 Task: Research Airbnb properties in Itaituba, Brazil from 12th  December, 2023 to 15th December, 2023 for 3 adults. Place can be entire room with 2 bedrooms having 3 beds and 1 bathroom. Property type can be flat.
Action: Mouse moved to (443, 88)
Screenshot: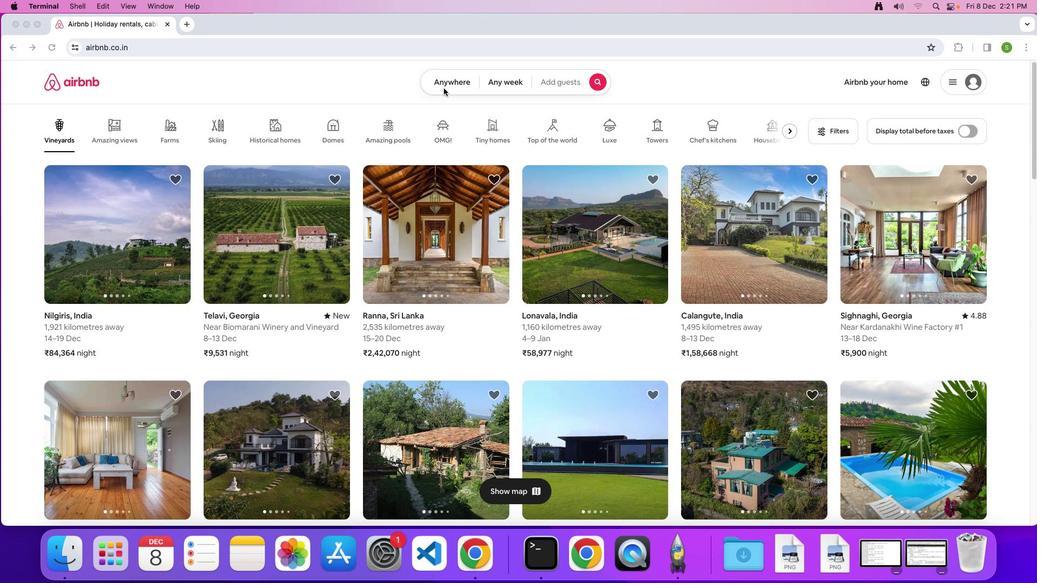 
Action: Mouse pressed left at (443, 88)
Screenshot: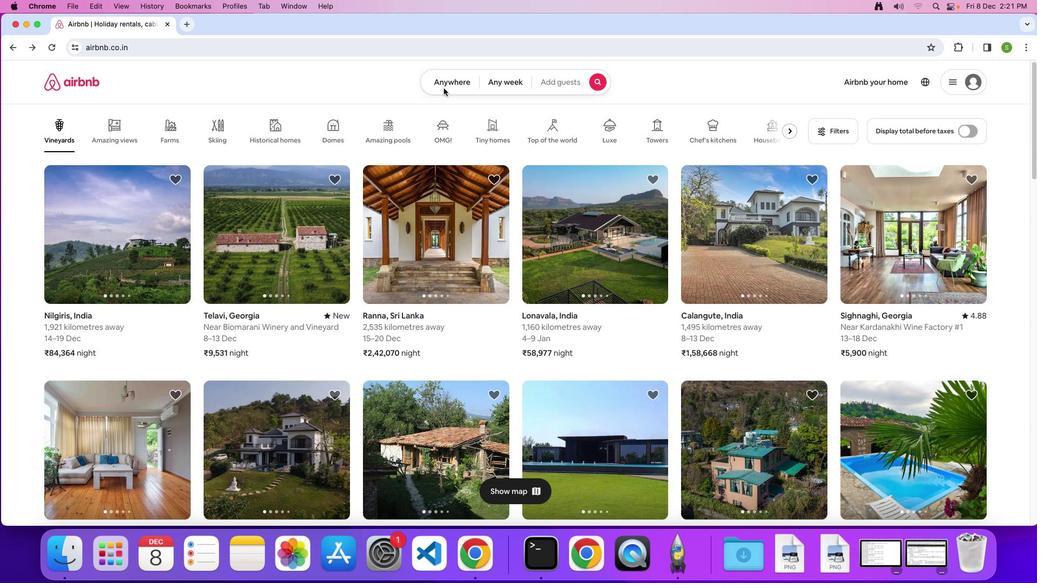 
Action: Mouse moved to (445, 84)
Screenshot: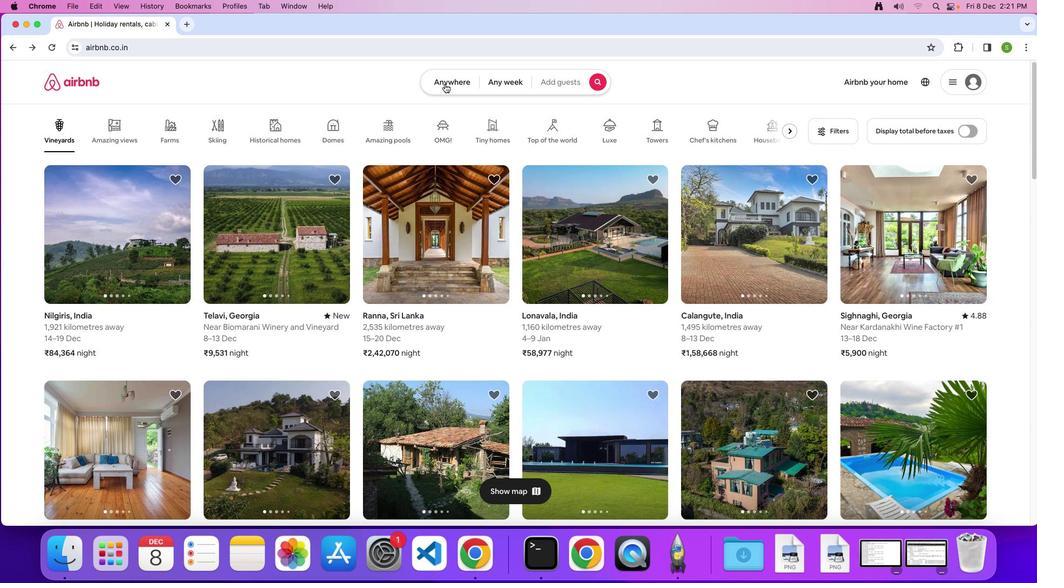 
Action: Mouse pressed left at (445, 84)
Screenshot: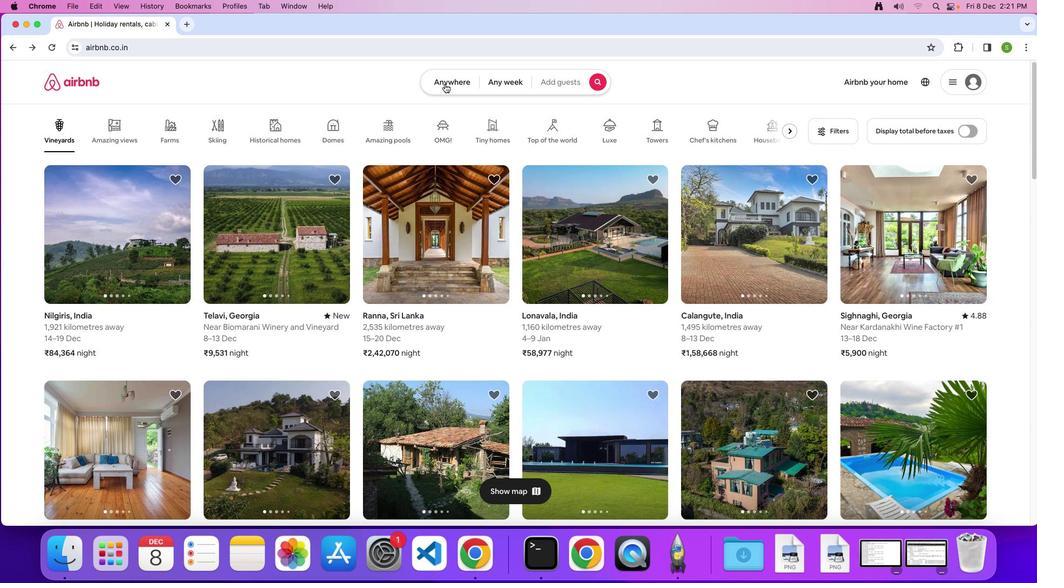 
Action: Mouse moved to (402, 122)
Screenshot: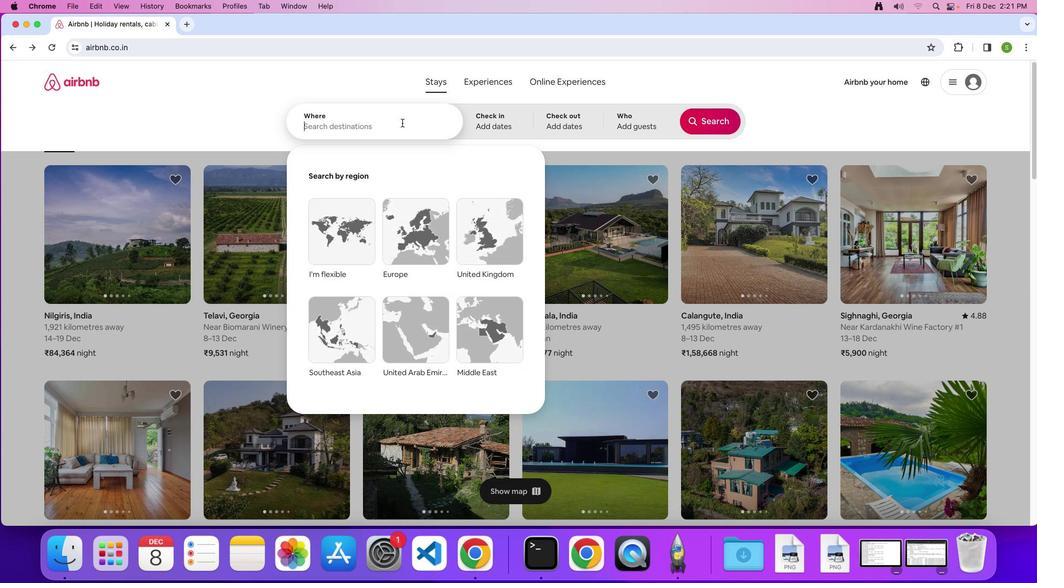 
Action: Mouse pressed left at (402, 122)
Screenshot: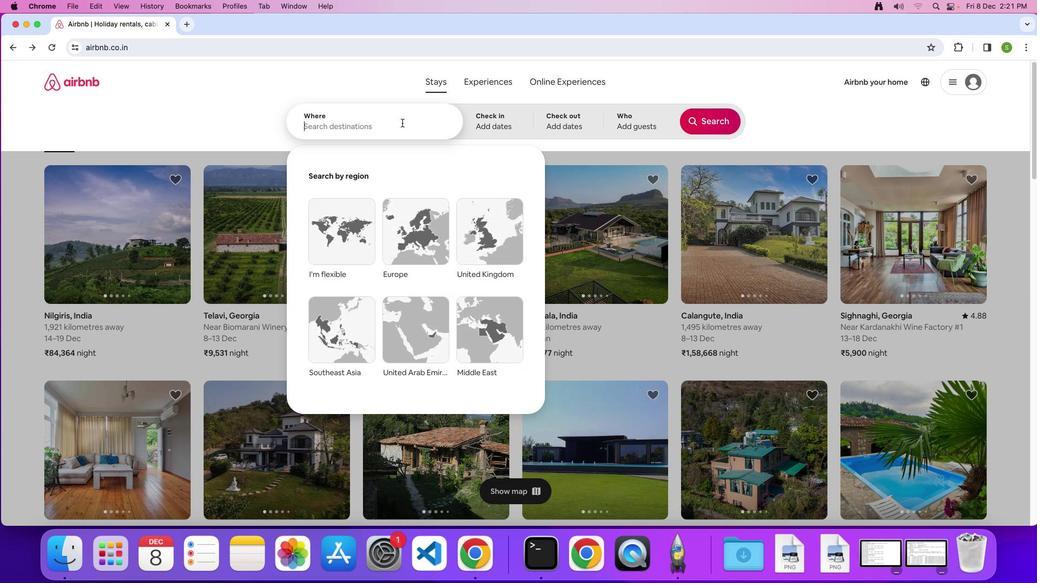 
Action: Key pressed 'I'Key.caps_lock't''a''i''t''u''b''a'','Key.spaceKey.shift'B''r''a''z''i''l'Key.enter
Screenshot: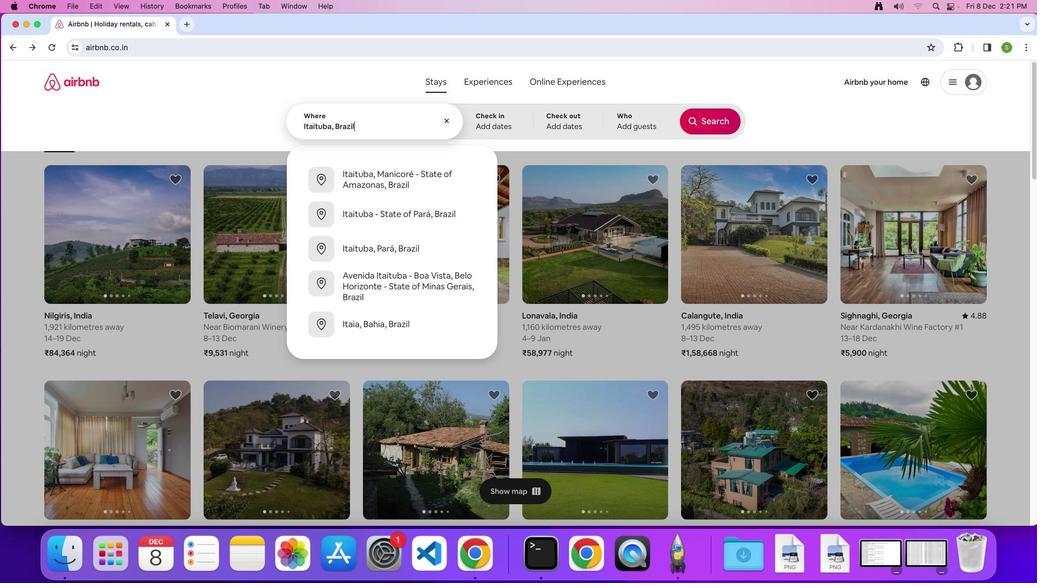 
Action: Mouse moved to (386, 304)
Screenshot: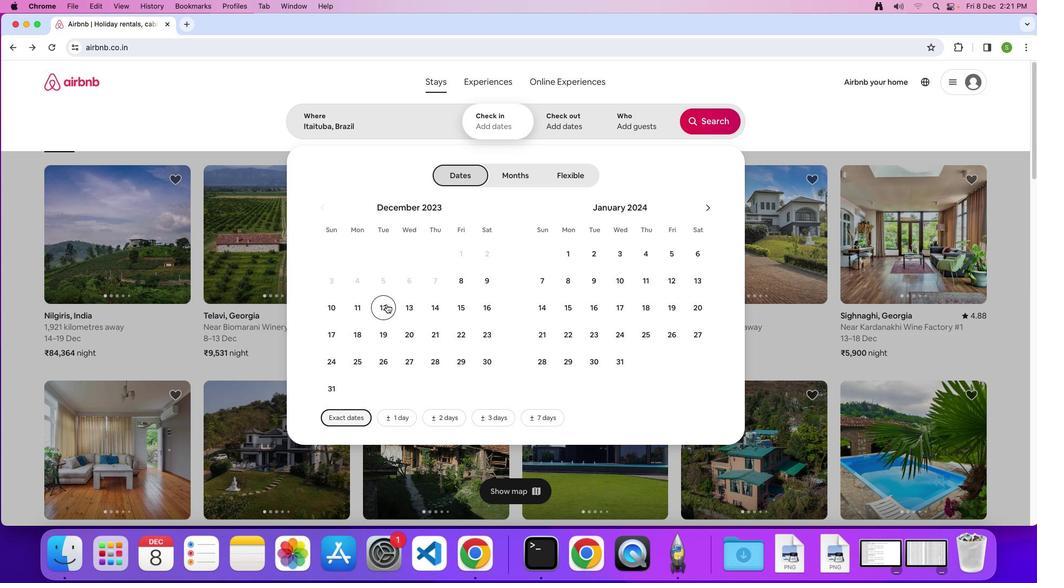 
Action: Mouse pressed left at (386, 304)
Screenshot: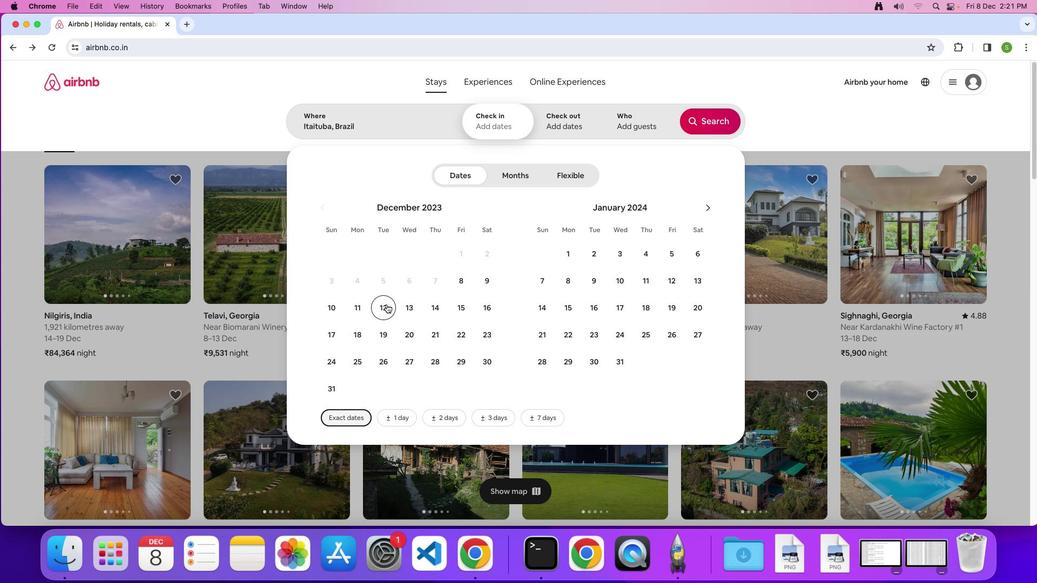 
Action: Mouse moved to (458, 307)
Screenshot: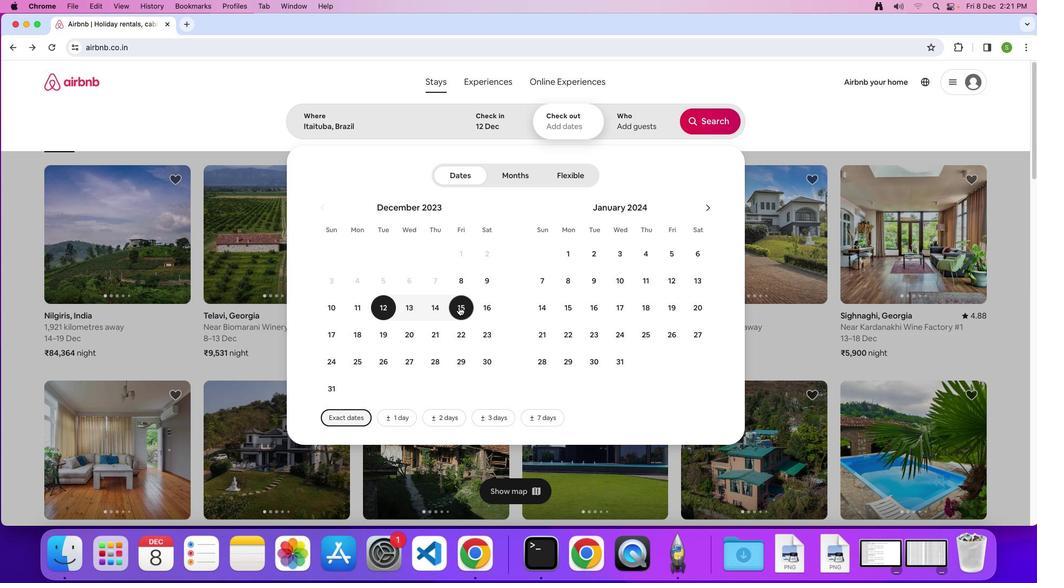 
Action: Mouse pressed left at (458, 307)
Screenshot: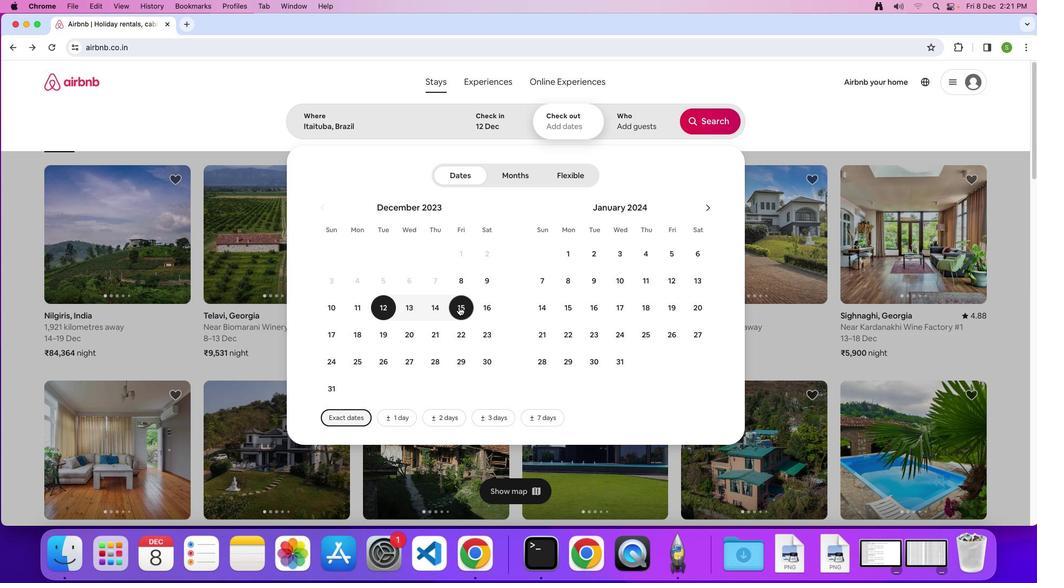 
Action: Mouse moved to (640, 132)
Screenshot: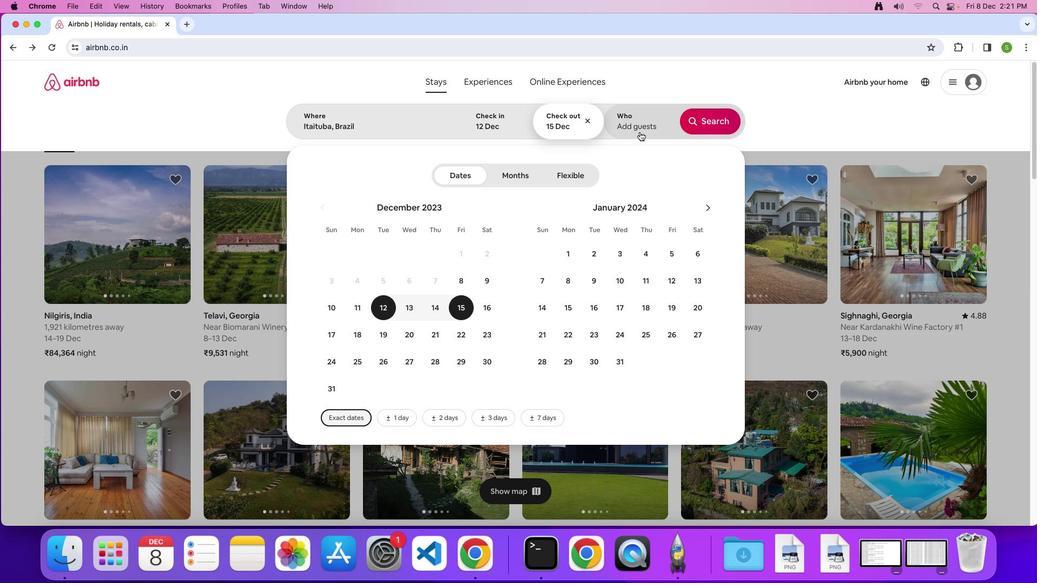 
Action: Mouse pressed left at (640, 132)
Screenshot: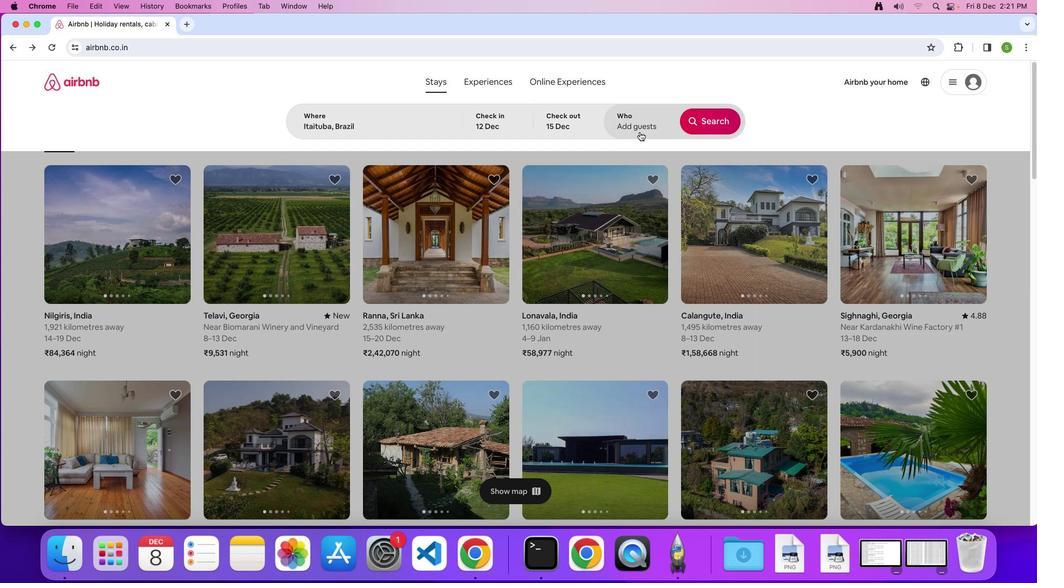 
Action: Mouse moved to (710, 180)
Screenshot: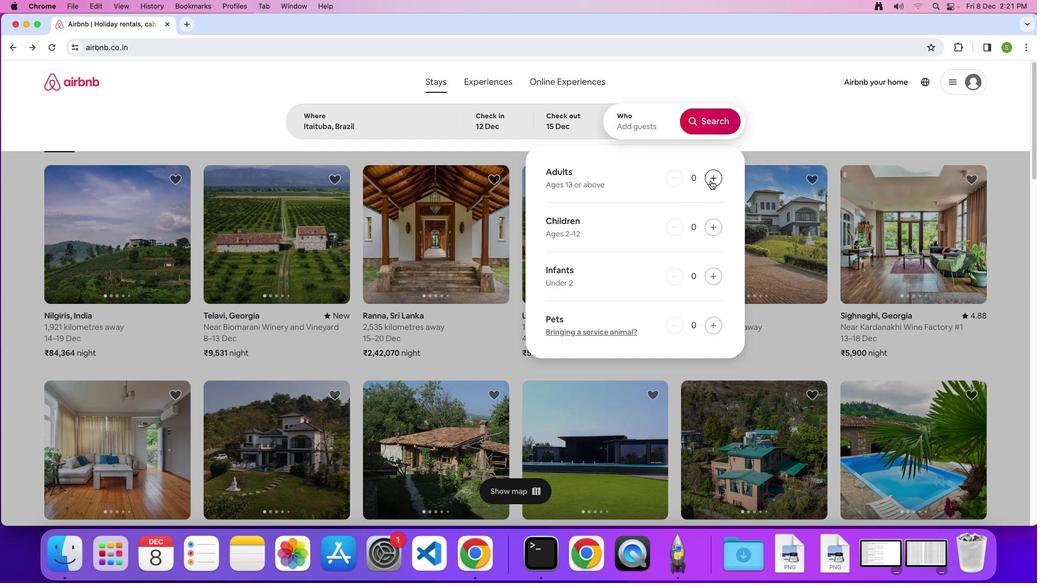 
Action: Mouse pressed left at (710, 180)
Screenshot: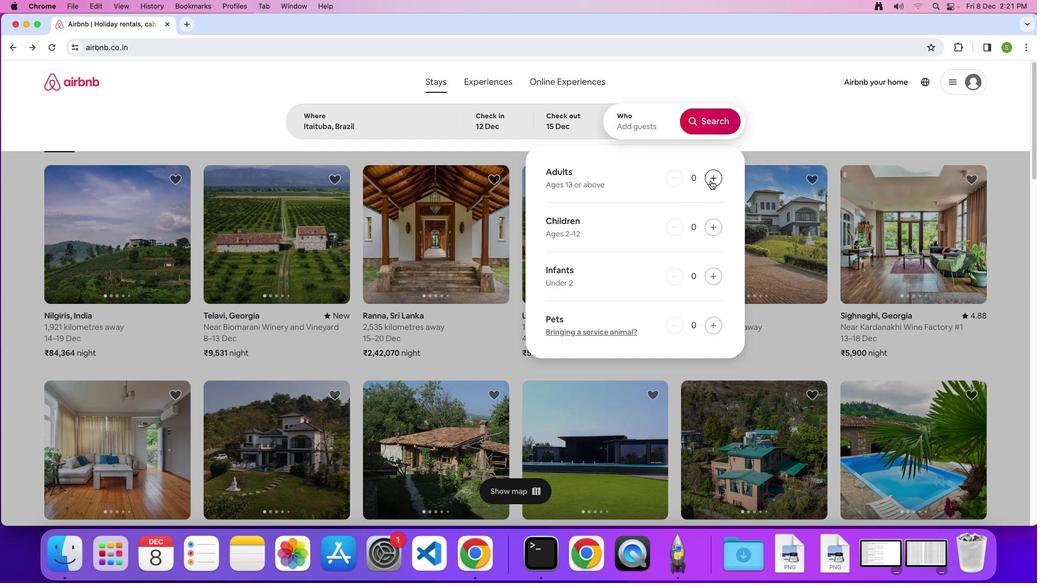 
Action: Mouse pressed left at (710, 180)
Screenshot: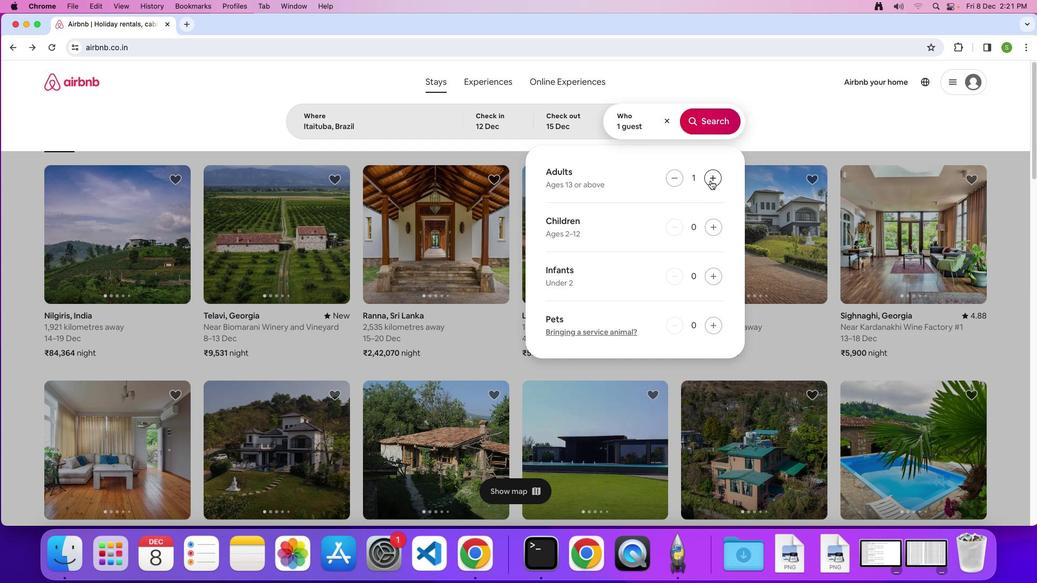
Action: Mouse pressed left at (710, 180)
Screenshot: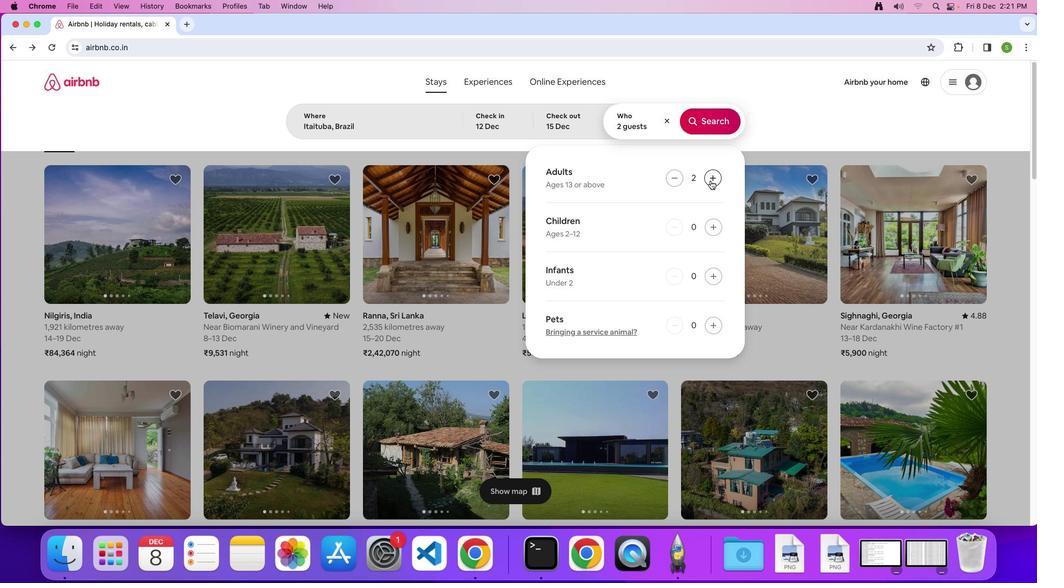 
Action: Mouse moved to (716, 122)
Screenshot: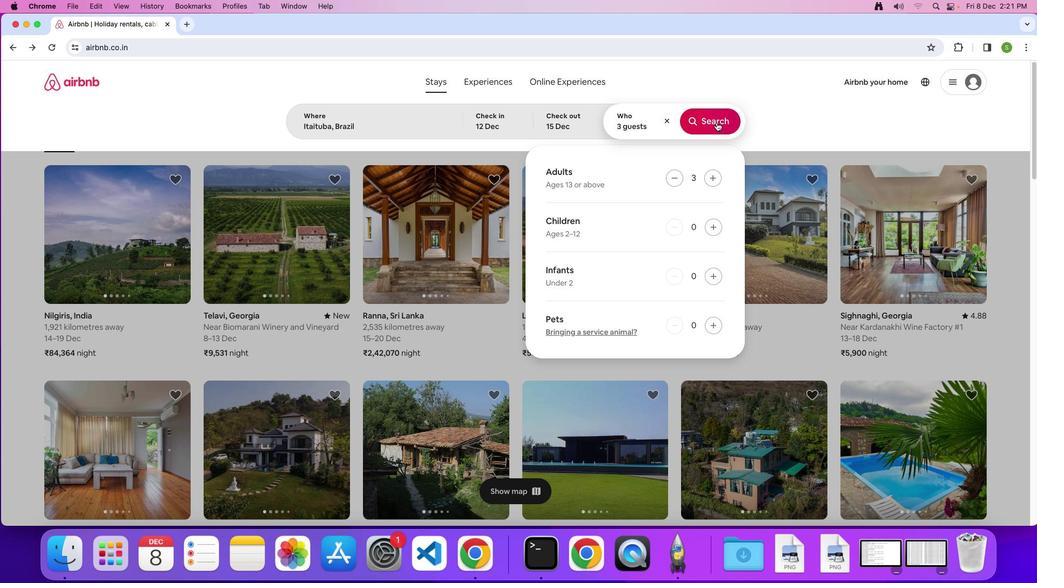 
Action: Mouse pressed left at (716, 122)
Screenshot: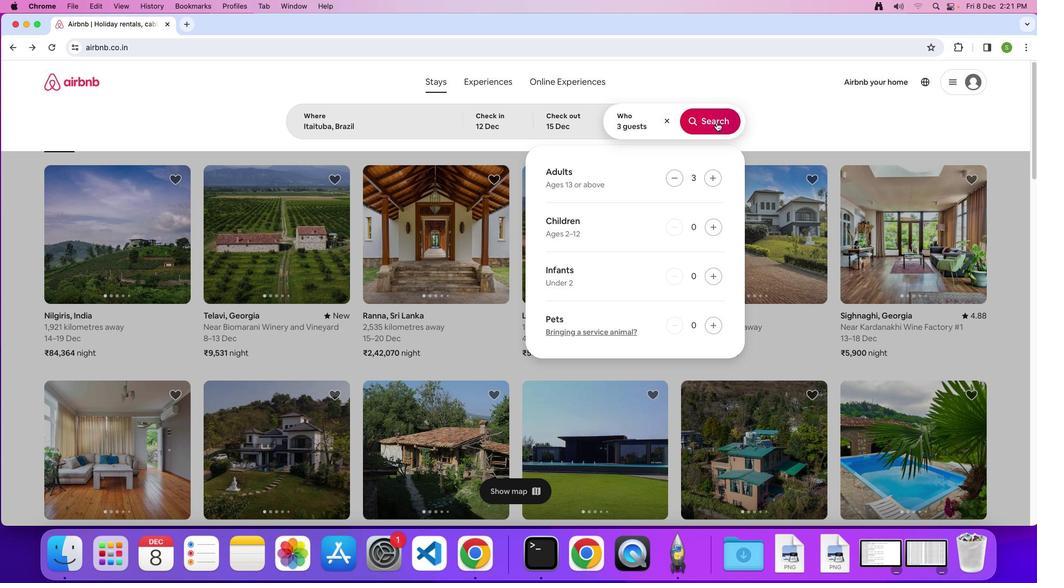 
Action: Mouse moved to (859, 124)
Screenshot: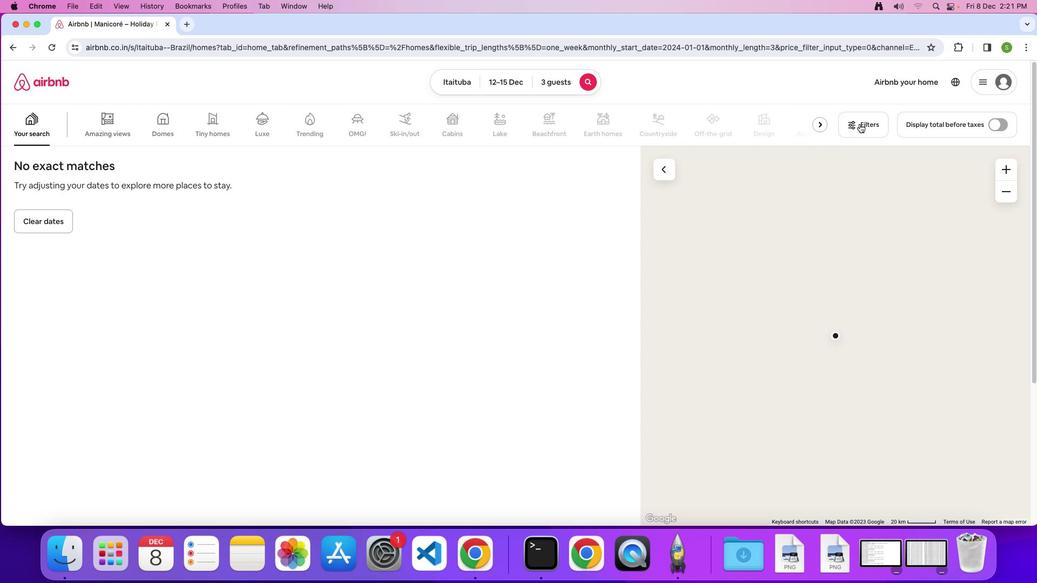 
Action: Mouse pressed left at (859, 124)
Screenshot: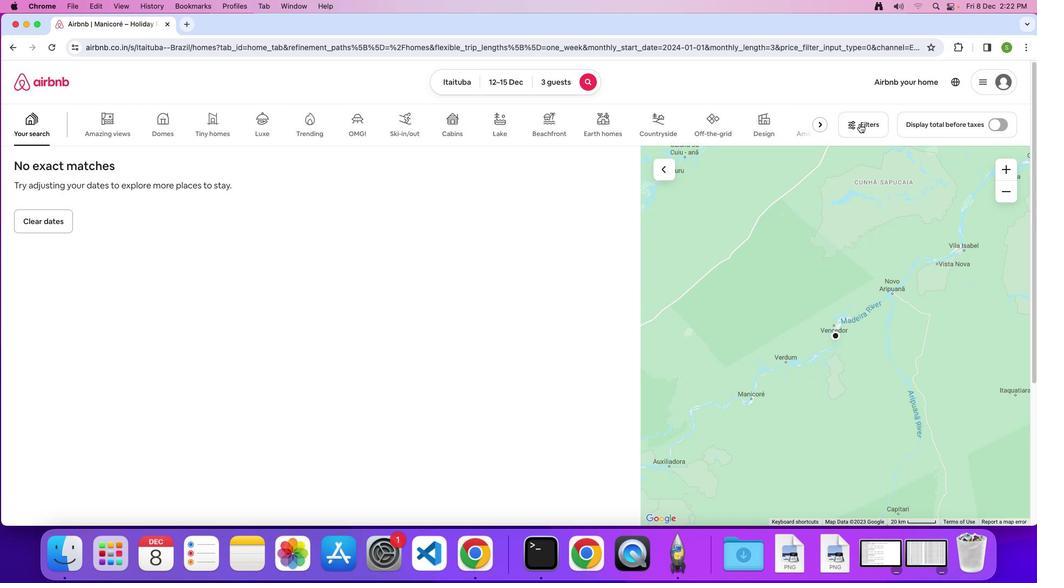 
Action: Mouse moved to (485, 359)
Screenshot: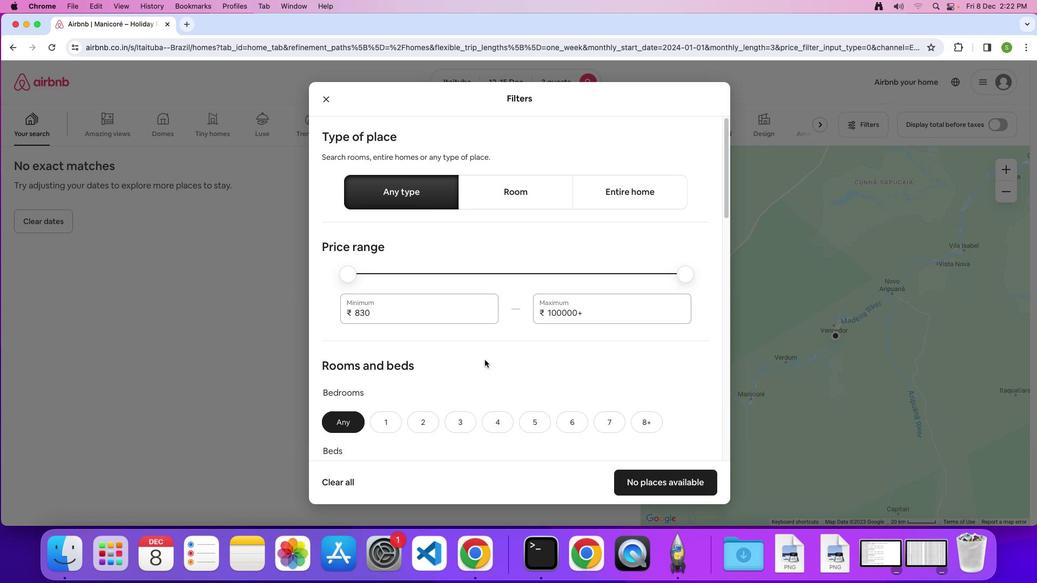 
Action: Mouse scrolled (485, 359) with delta (0, 0)
Screenshot: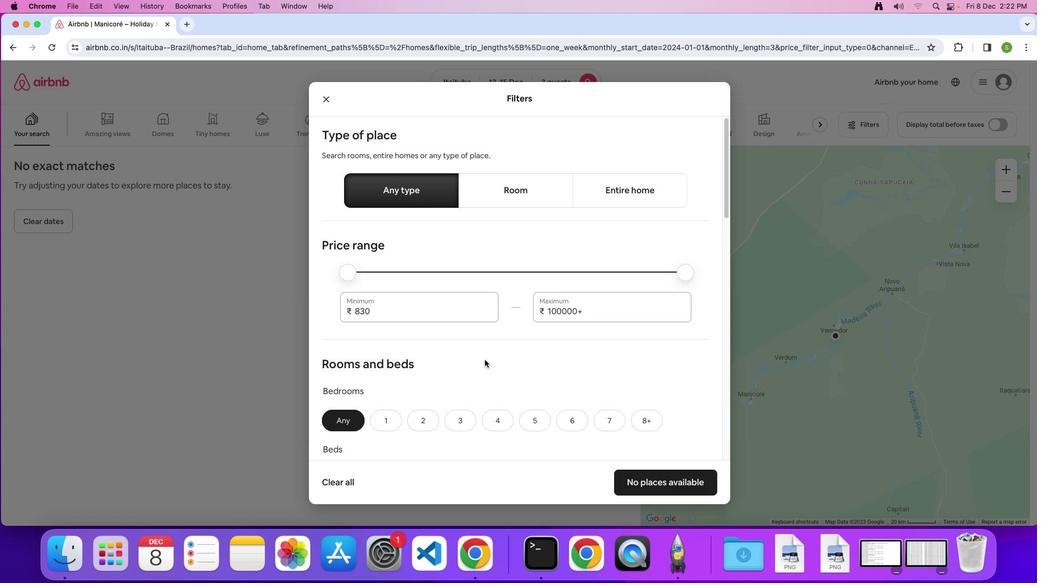 
Action: Mouse scrolled (485, 359) with delta (0, 0)
Screenshot: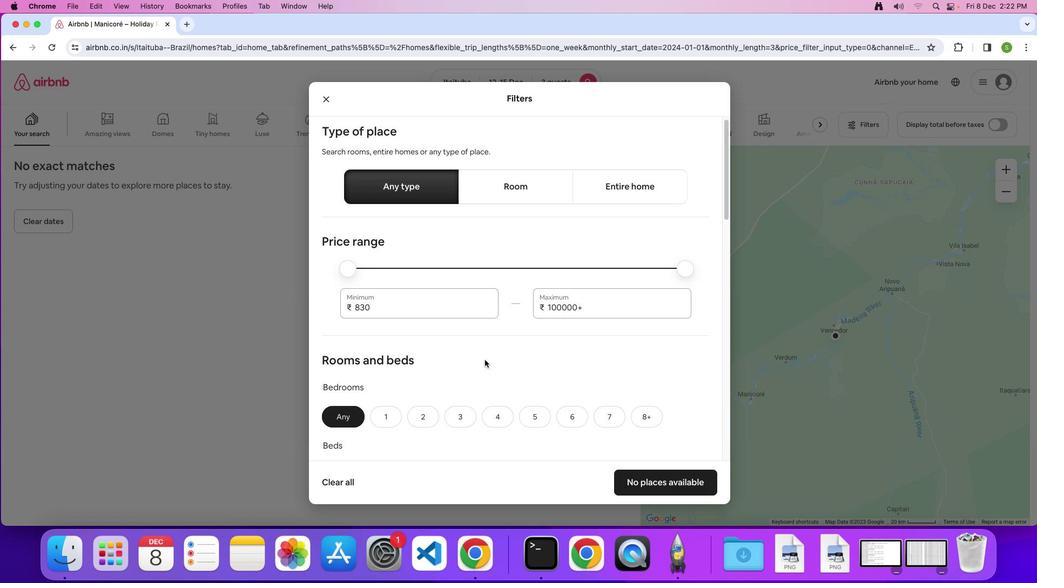 
Action: Mouse scrolled (485, 359) with delta (0, 0)
Screenshot: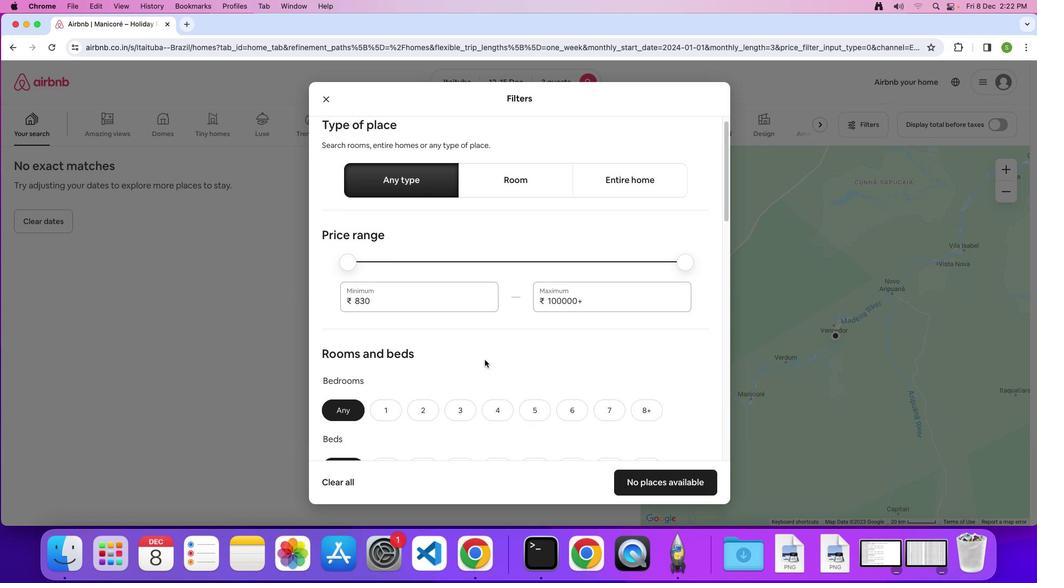 
Action: Mouse scrolled (485, 359) with delta (0, 0)
Screenshot: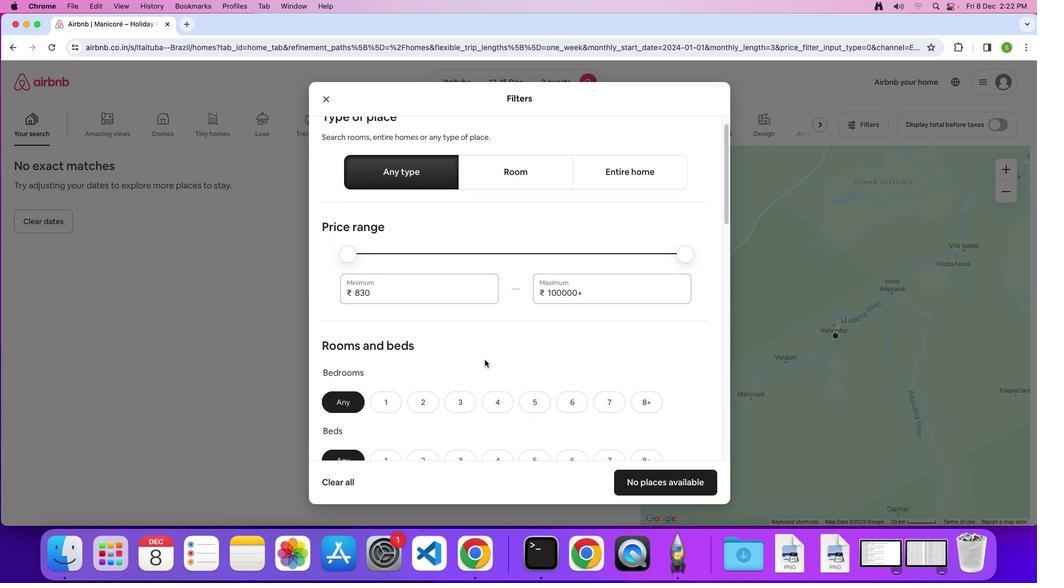 
Action: Mouse scrolled (485, 359) with delta (0, 0)
Screenshot: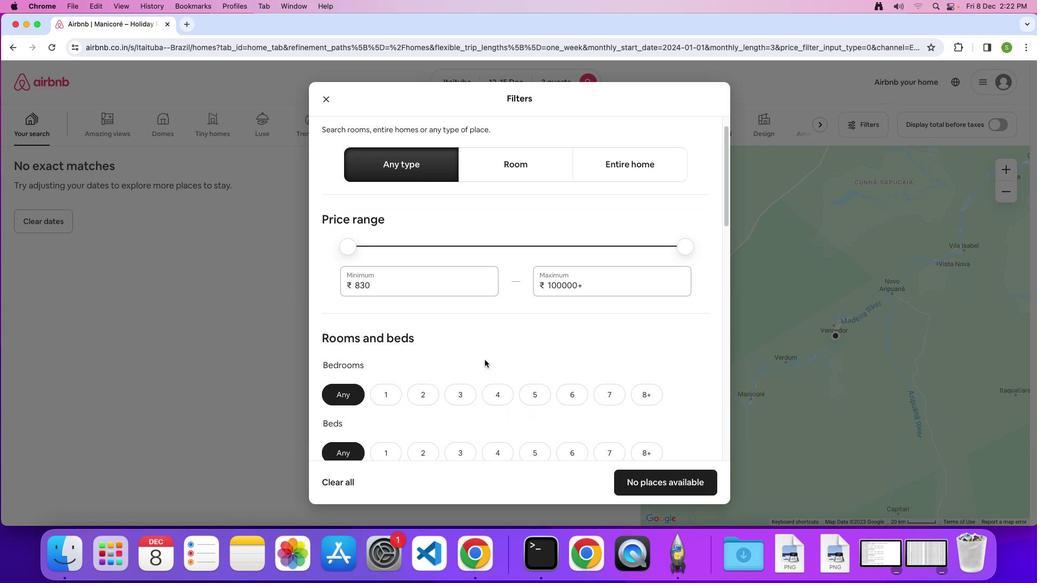 
Action: Mouse scrolled (485, 359) with delta (0, 0)
Screenshot: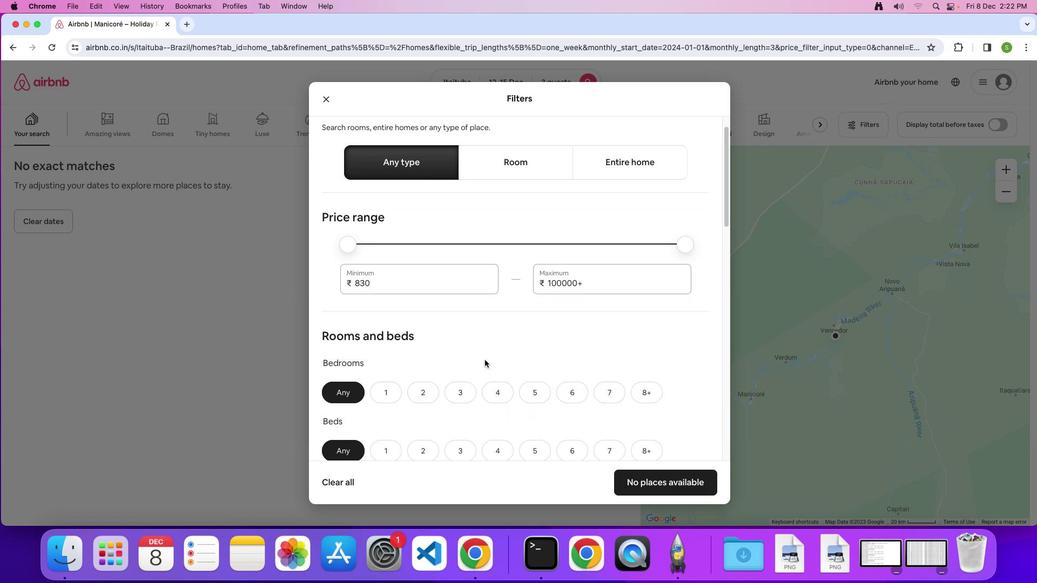 
Action: Mouse scrolled (485, 359) with delta (0, 0)
Screenshot: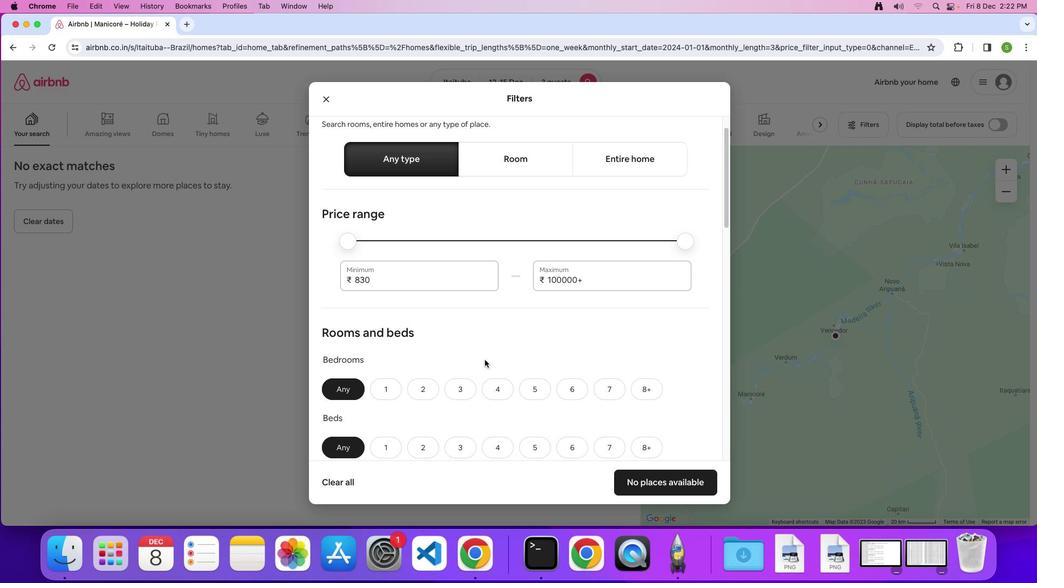 
Action: Mouse scrolled (485, 359) with delta (0, 0)
Screenshot: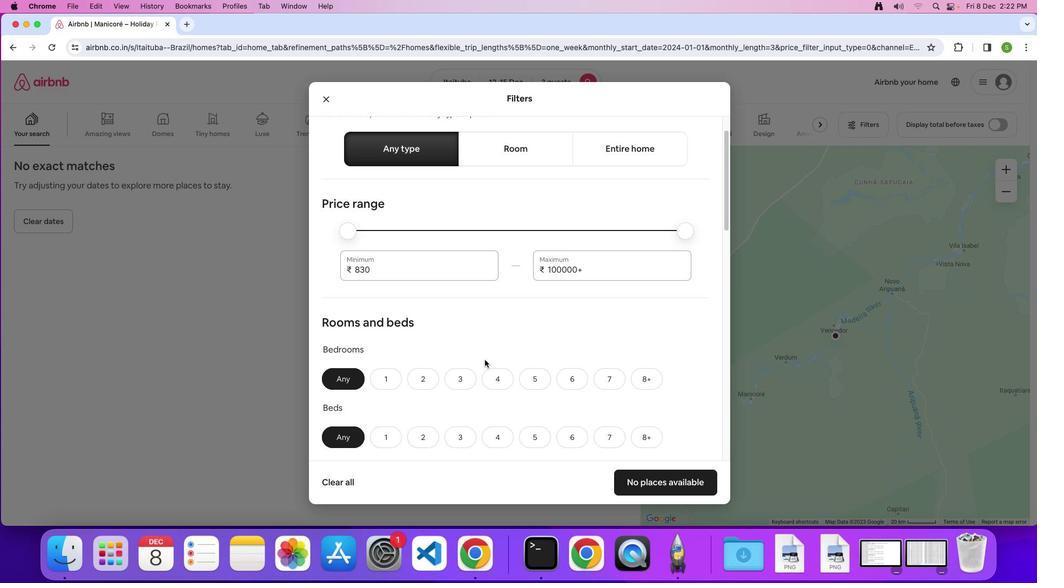 
Action: Mouse scrolled (485, 359) with delta (0, -1)
Screenshot: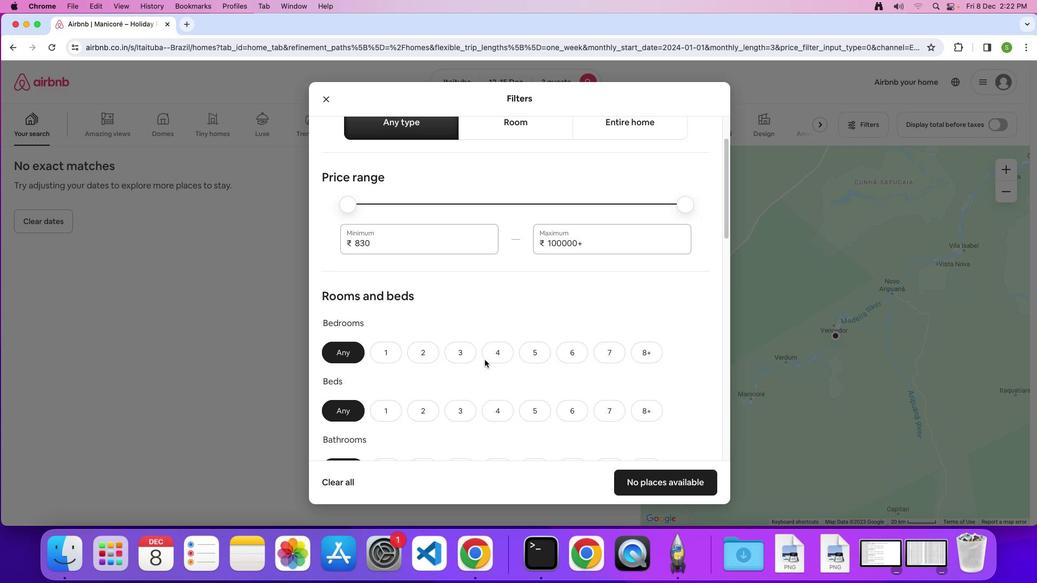 
Action: Mouse scrolled (485, 359) with delta (0, 0)
Screenshot: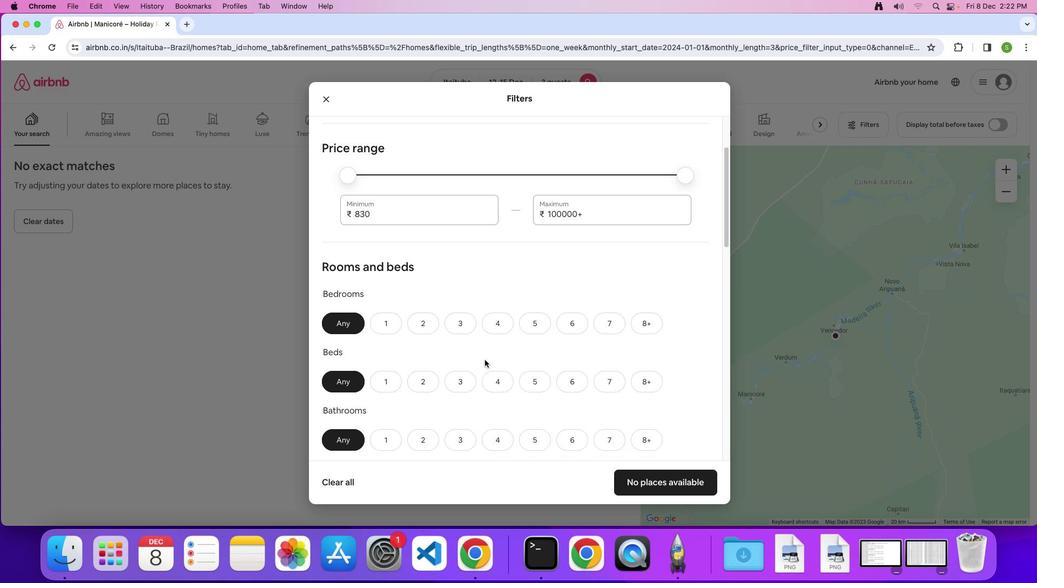 
Action: Mouse scrolled (485, 359) with delta (0, 0)
Screenshot: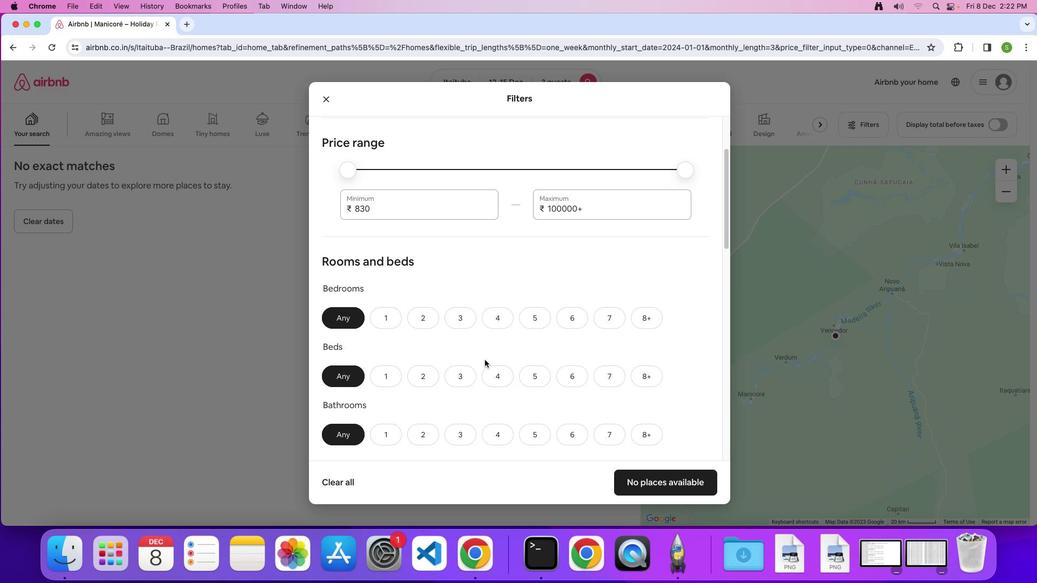 
Action: Mouse scrolled (485, 359) with delta (0, 0)
Screenshot: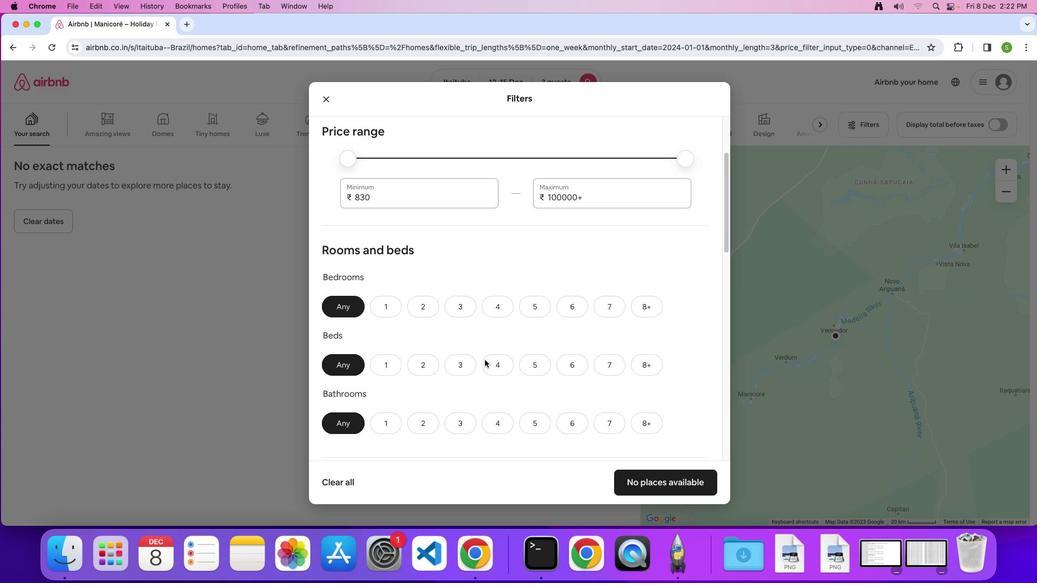 
Action: Mouse scrolled (485, 359) with delta (0, 0)
Screenshot: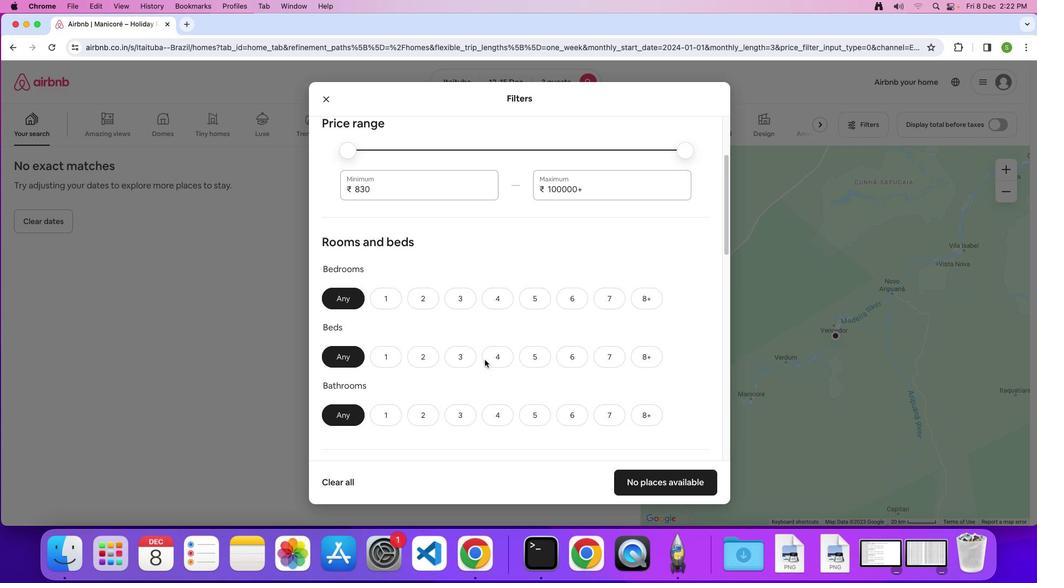 
Action: Mouse moved to (434, 294)
Screenshot: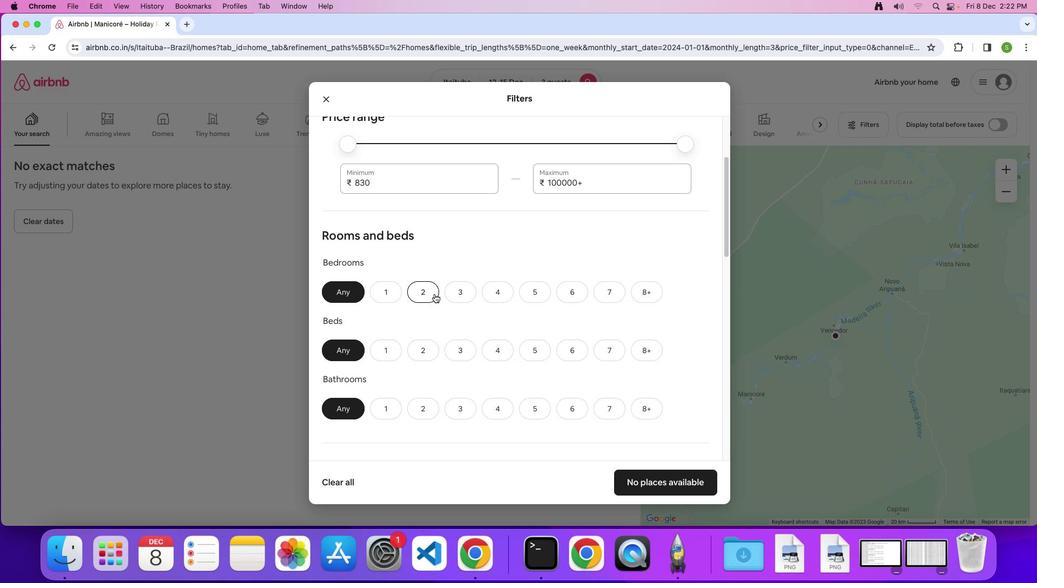 
Action: Mouse pressed left at (434, 294)
Screenshot: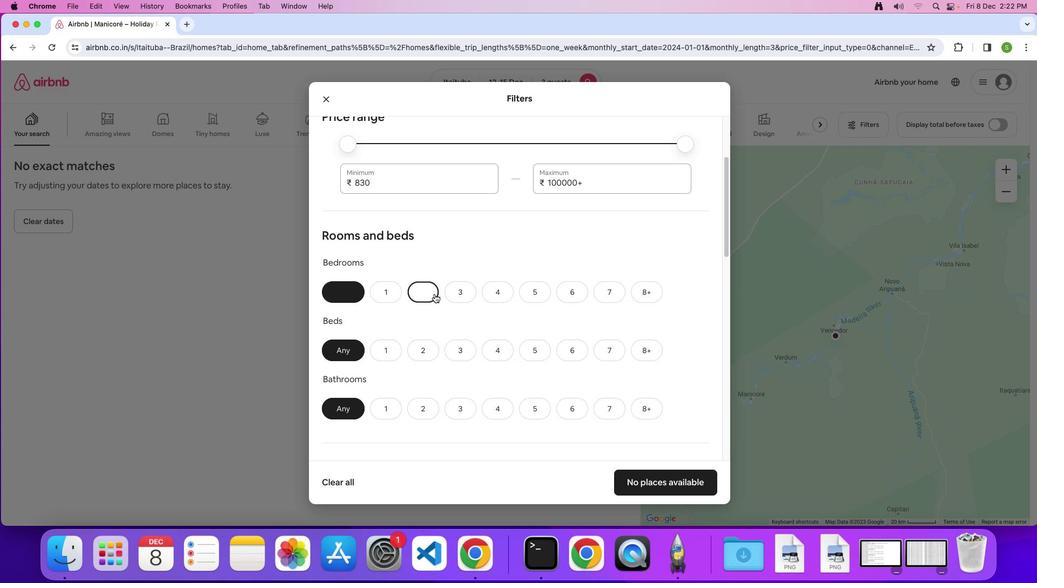 
Action: Mouse moved to (460, 359)
Screenshot: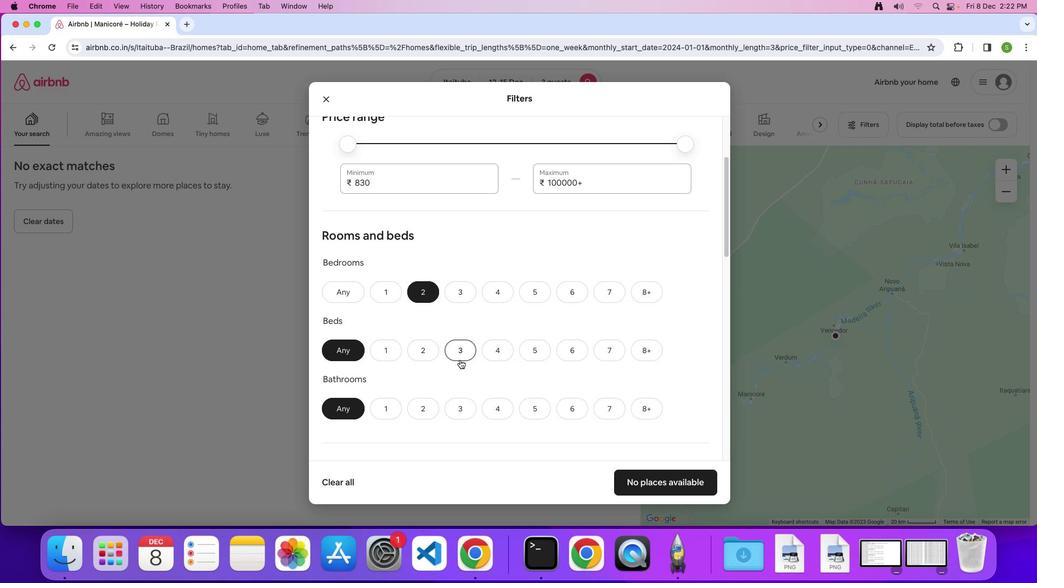 
Action: Mouse pressed left at (460, 359)
Screenshot: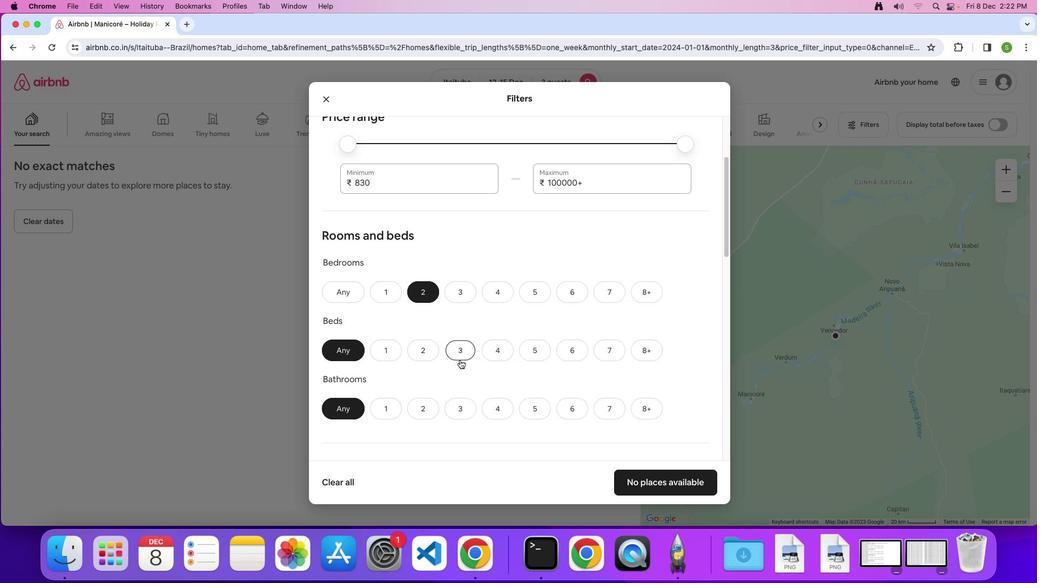 
Action: Mouse moved to (464, 357)
Screenshot: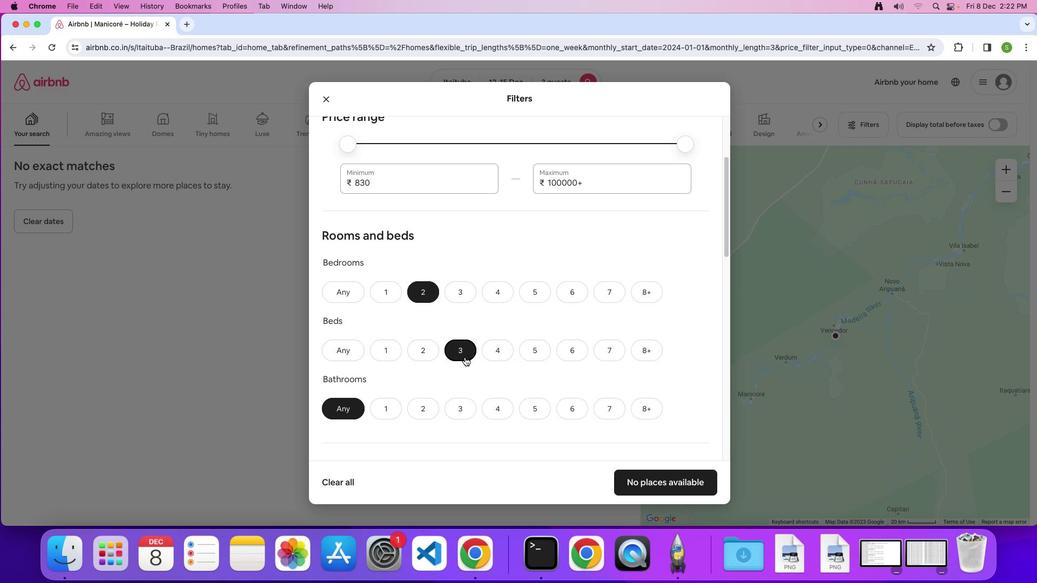 
Action: Mouse scrolled (464, 357) with delta (0, 0)
Screenshot: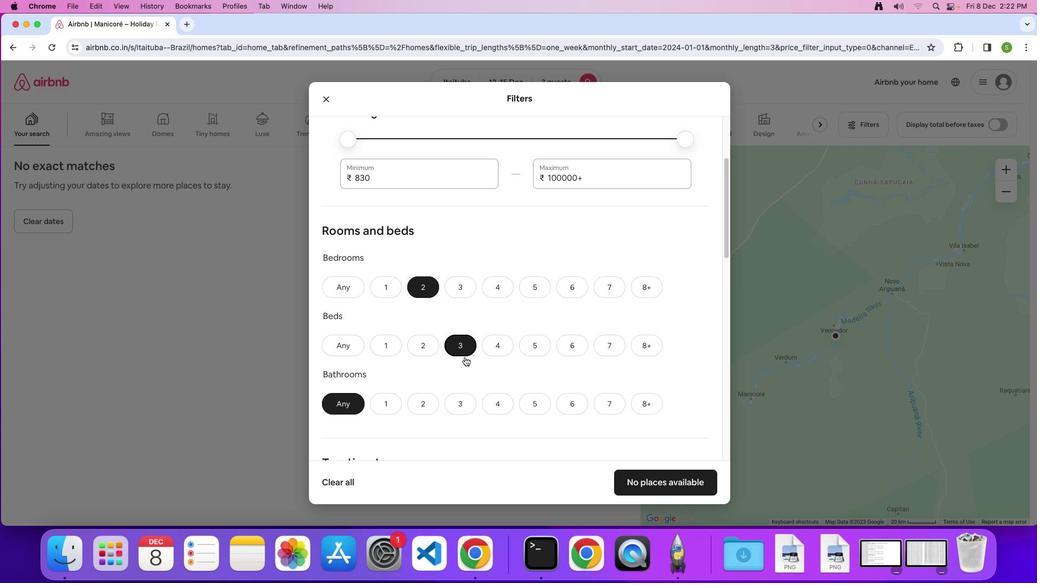 
Action: Mouse scrolled (464, 357) with delta (0, 0)
Screenshot: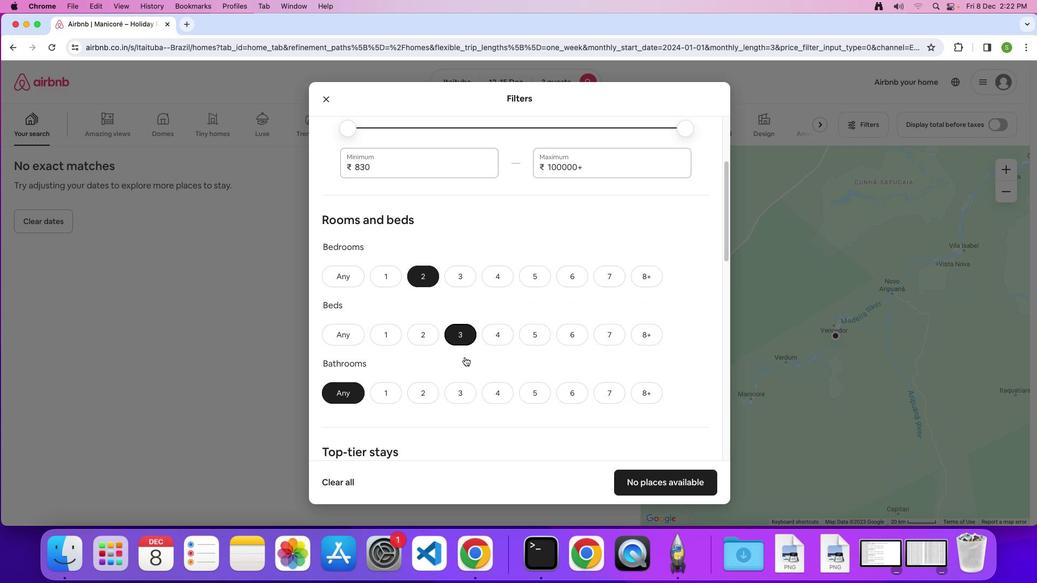 
Action: Mouse scrolled (464, 357) with delta (0, 0)
Screenshot: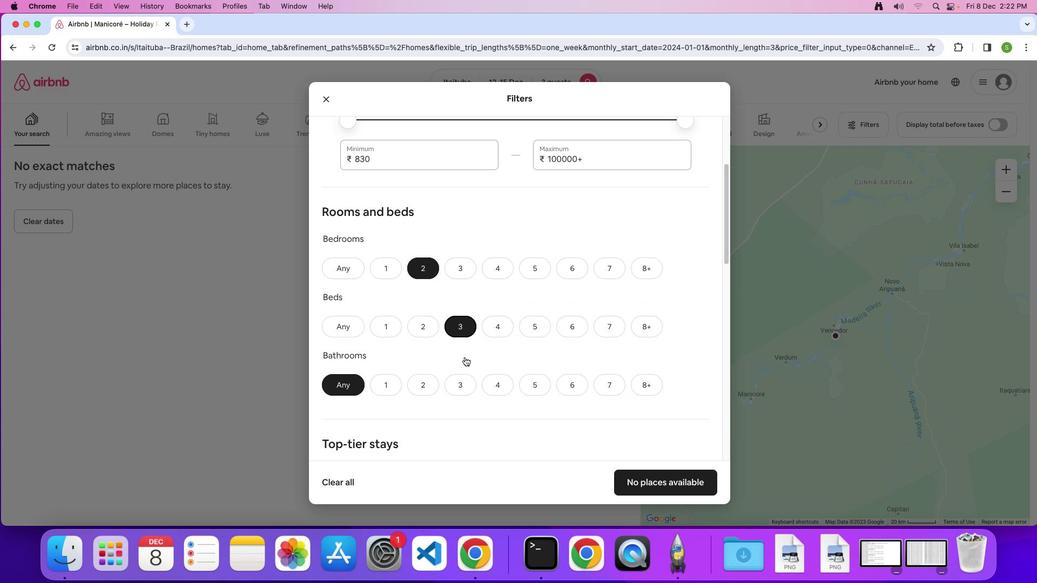 
Action: Mouse scrolled (464, 357) with delta (0, 0)
Screenshot: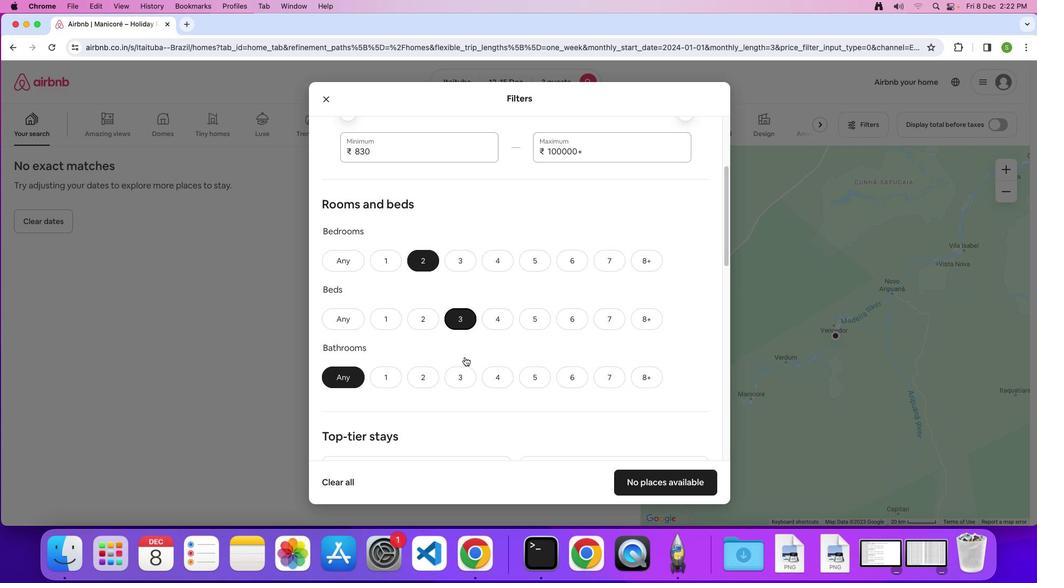 
Action: Mouse moved to (382, 369)
Screenshot: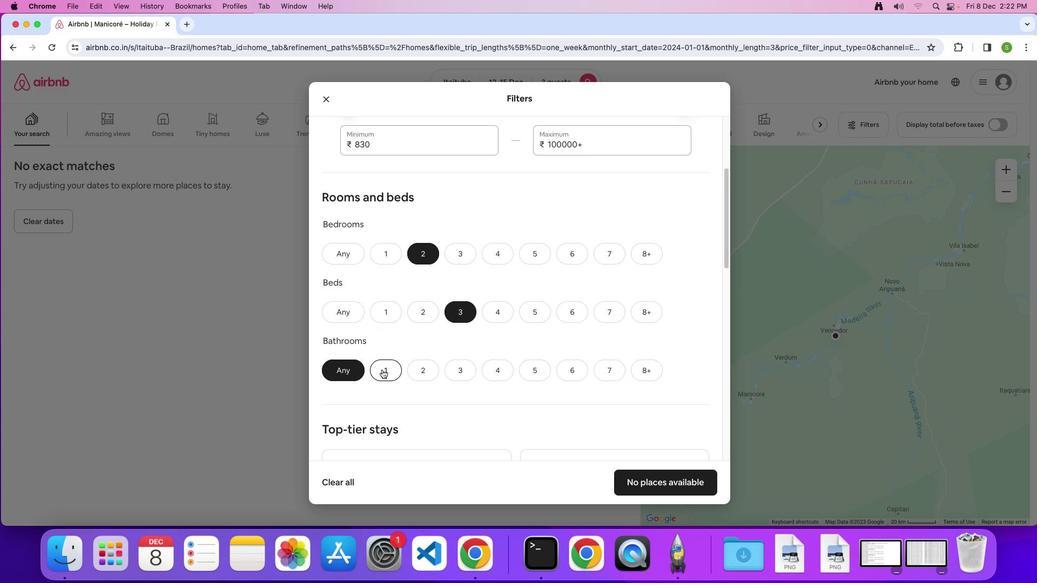 
Action: Mouse pressed left at (382, 369)
Screenshot: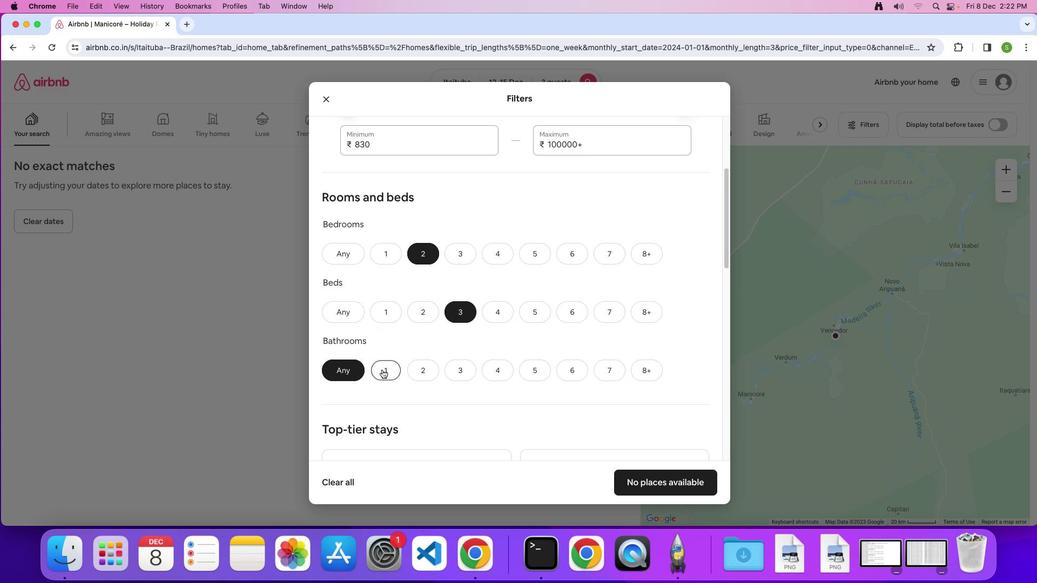 
Action: Mouse moved to (461, 366)
Screenshot: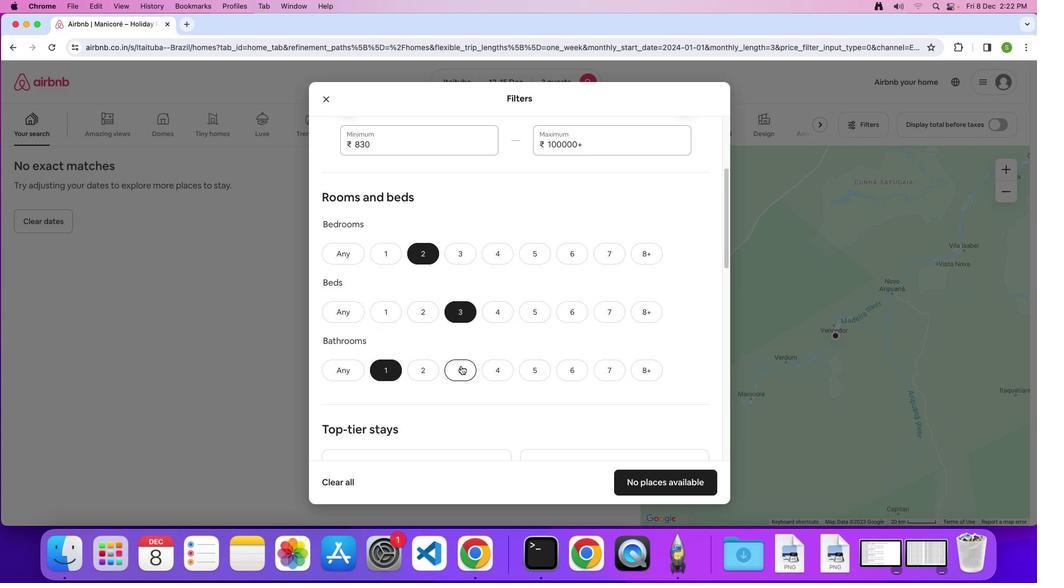 
Action: Mouse scrolled (461, 366) with delta (0, 0)
Screenshot: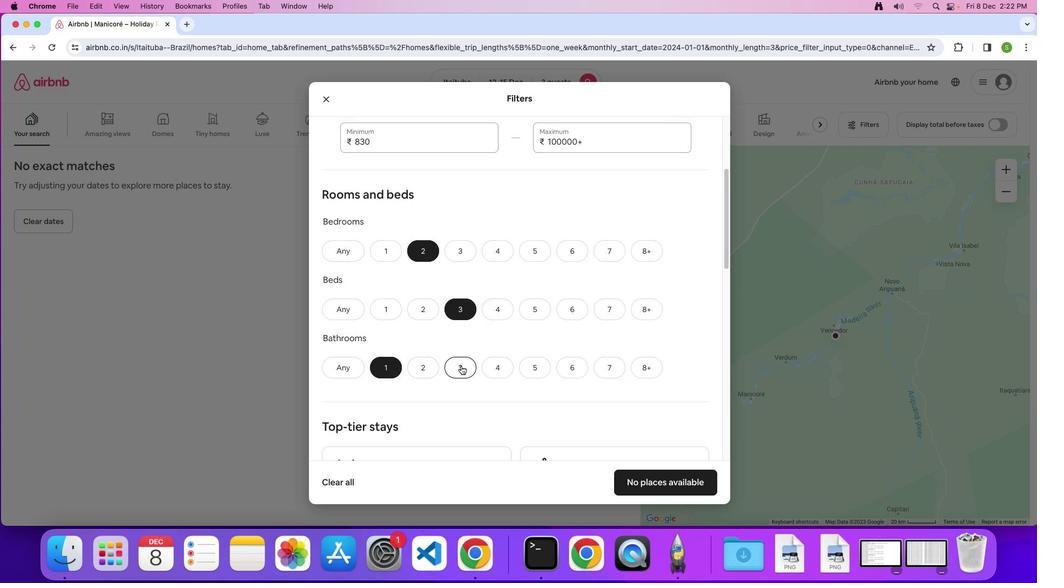 
Action: Mouse scrolled (461, 366) with delta (0, 0)
Screenshot: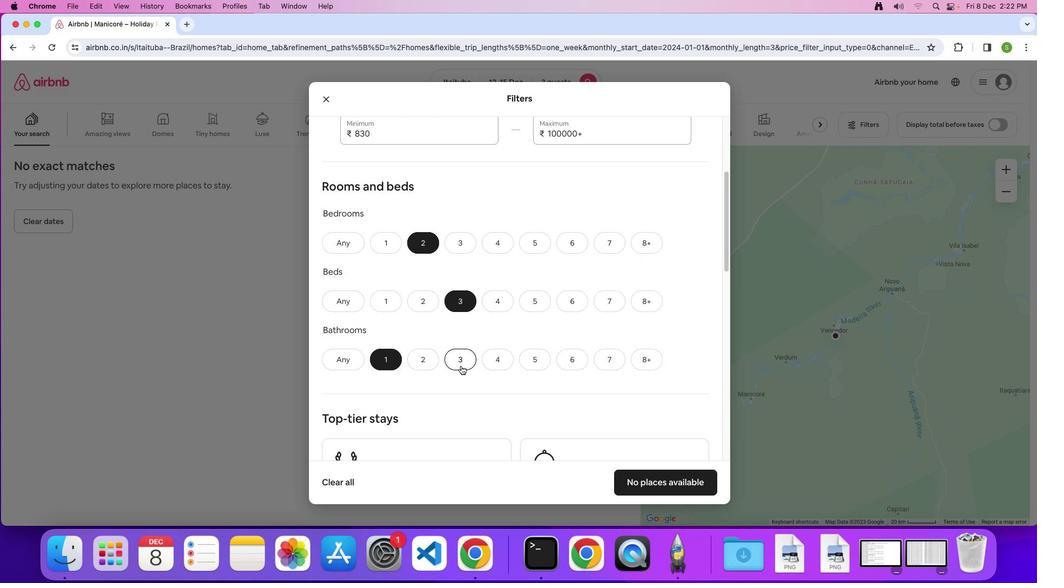 
Action: Mouse scrolled (461, 366) with delta (0, 0)
Screenshot: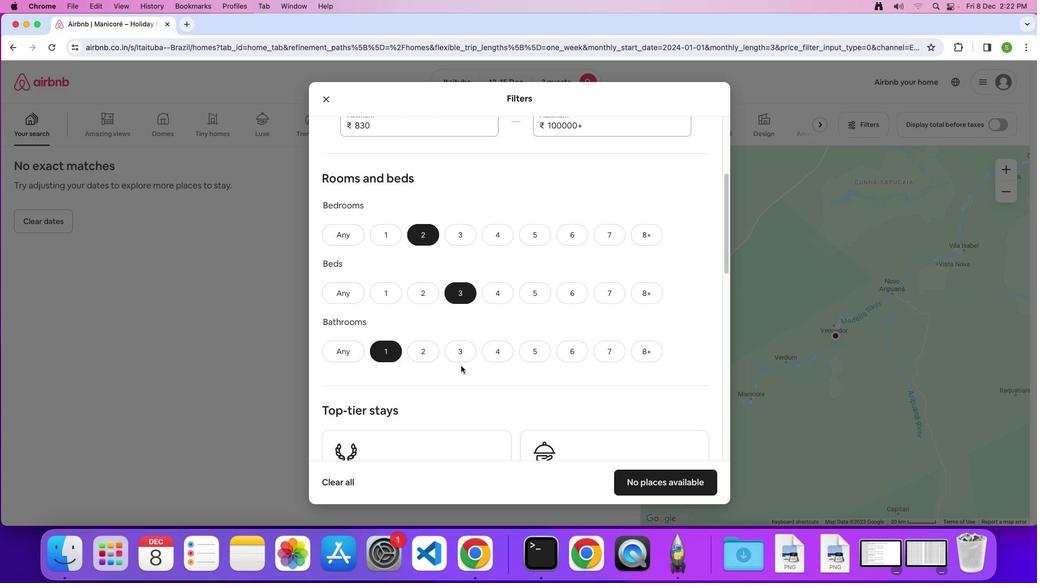 
Action: Mouse scrolled (461, 366) with delta (0, 0)
Screenshot: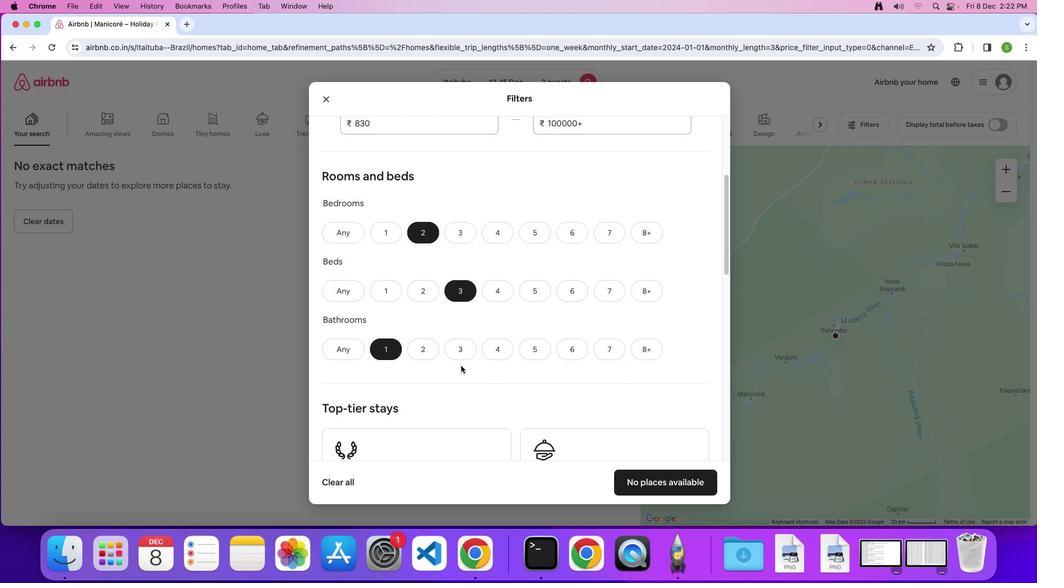 
Action: Mouse scrolled (461, 366) with delta (0, 0)
Screenshot: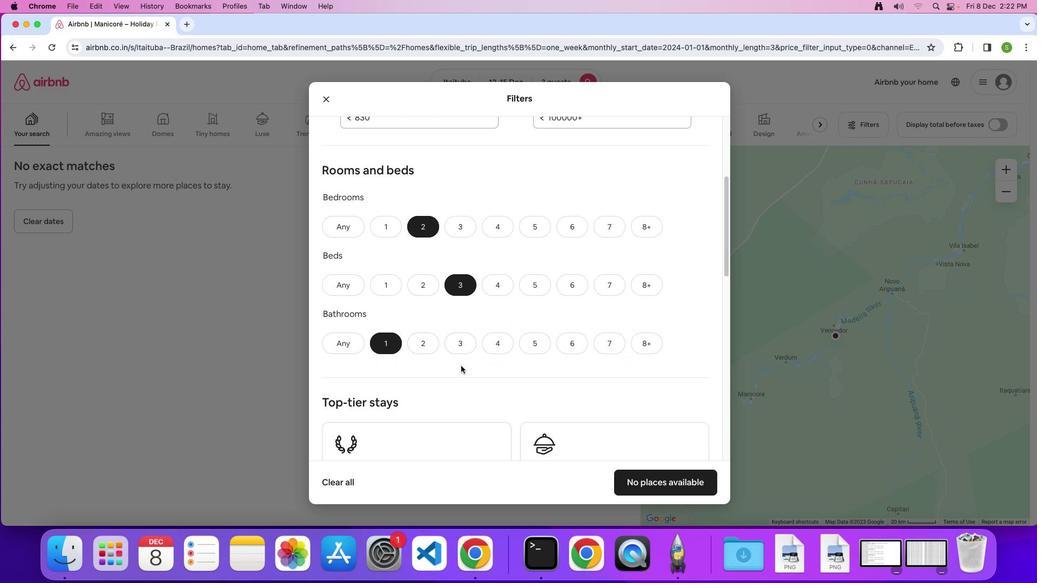 
Action: Mouse scrolled (461, 366) with delta (0, 0)
Screenshot: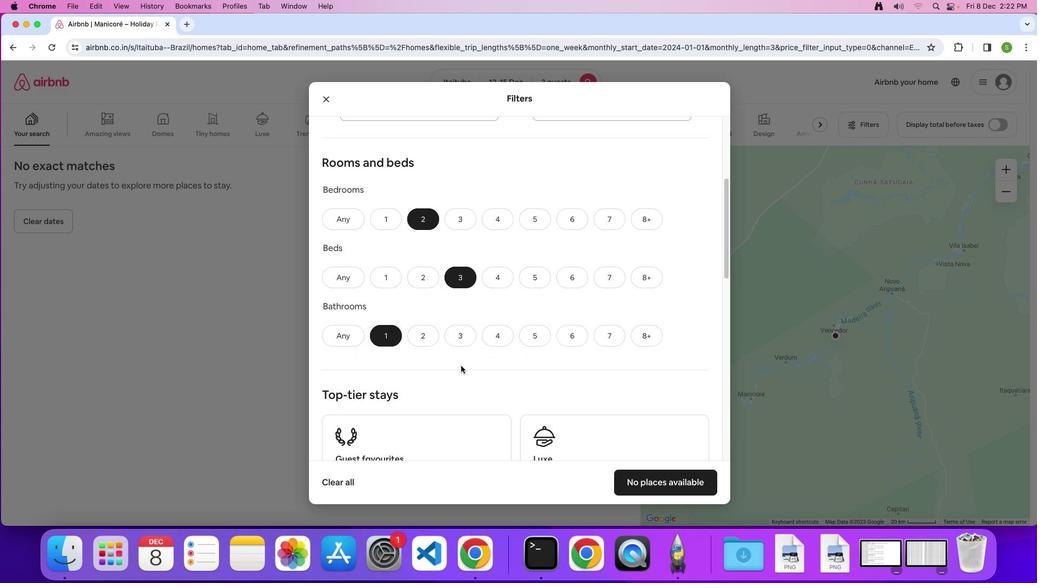 
Action: Mouse scrolled (461, 366) with delta (0, 0)
Screenshot: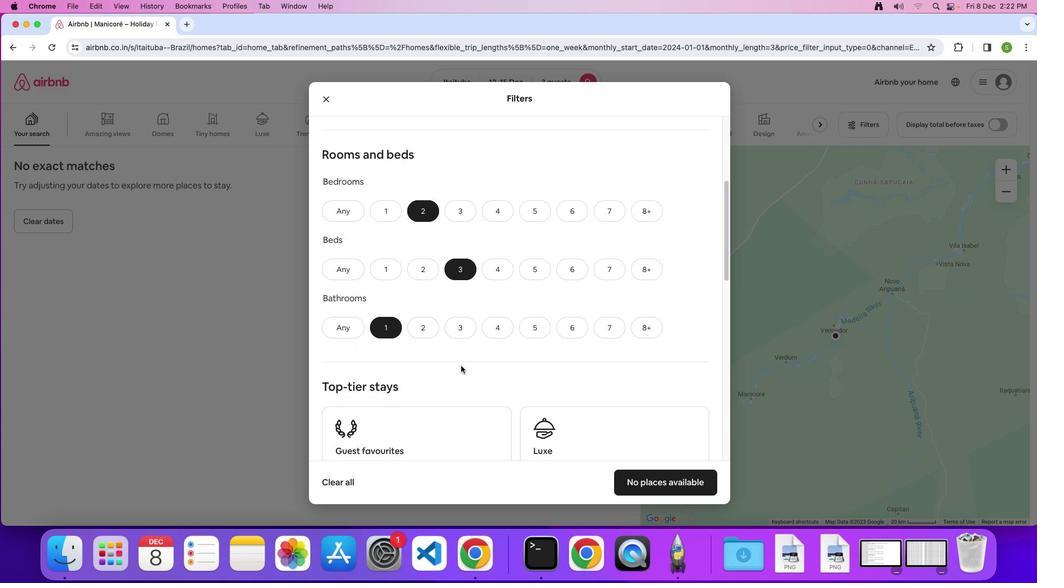 
Action: Mouse scrolled (461, 366) with delta (0, 0)
Screenshot: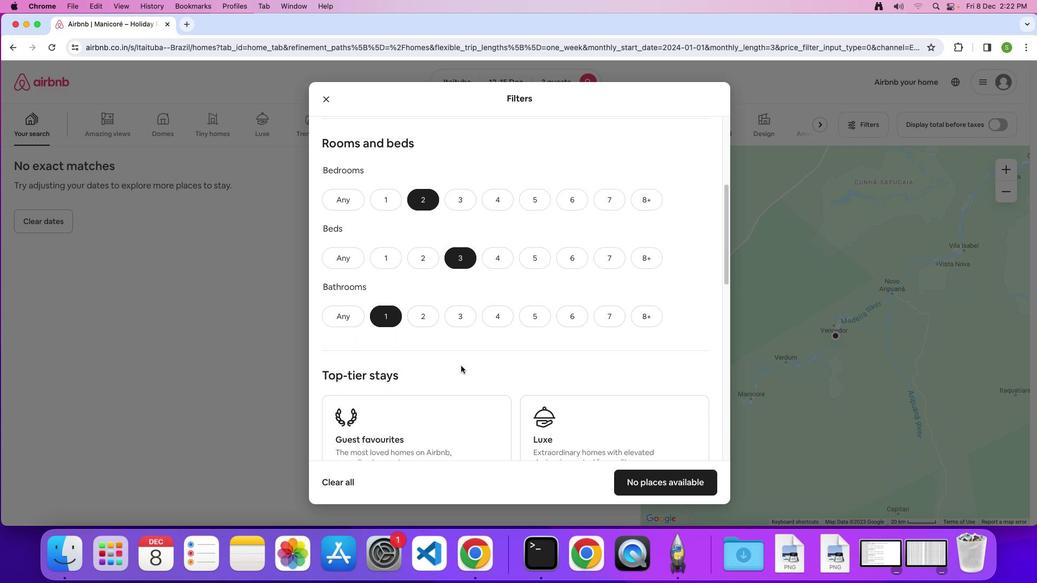 
Action: Mouse scrolled (461, 366) with delta (0, 0)
Screenshot: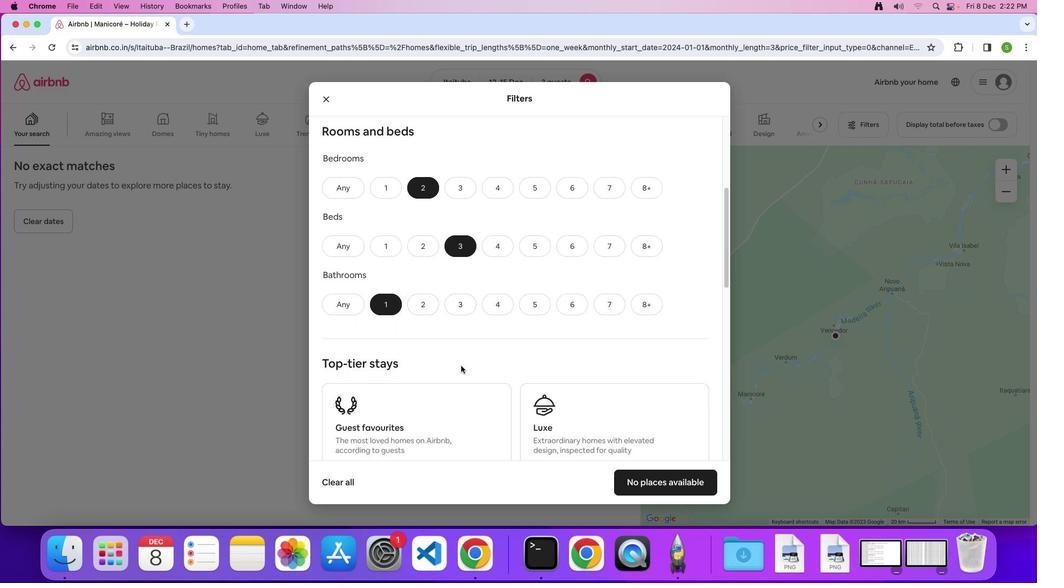 
Action: Mouse scrolled (461, 366) with delta (0, -1)
Screenshot: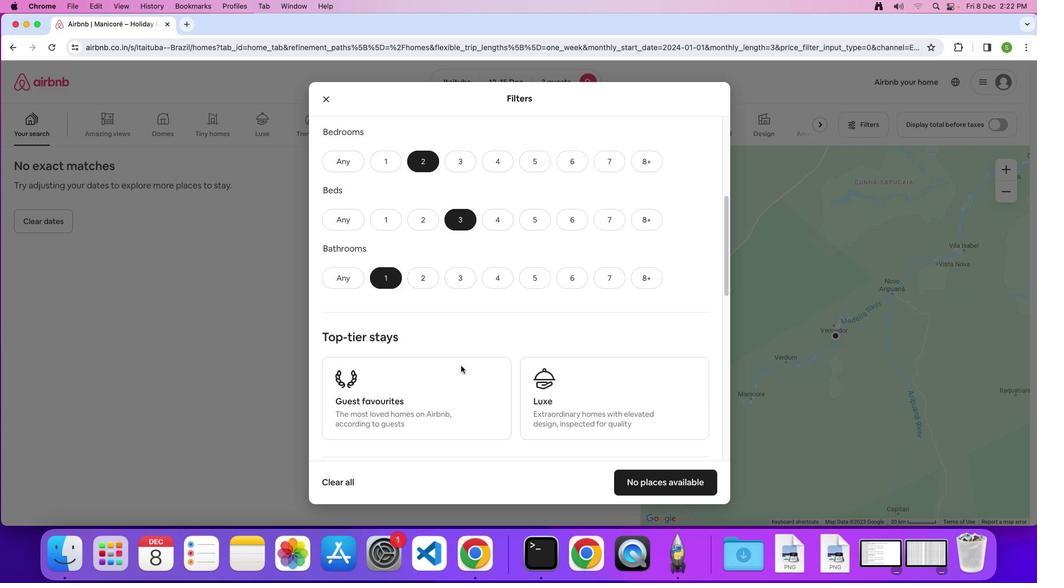 
Action: Mouse scrolled (461, 366) with delta (0, 0)
Screenshot: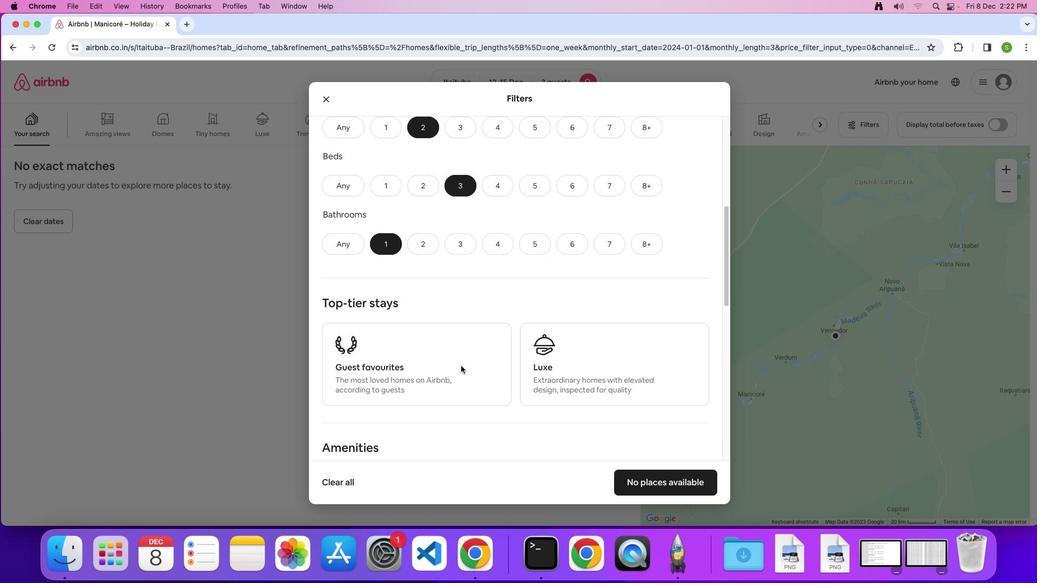 
Action: Mouse scrolled (461, 366) with delta (0, 0)
Screenshot: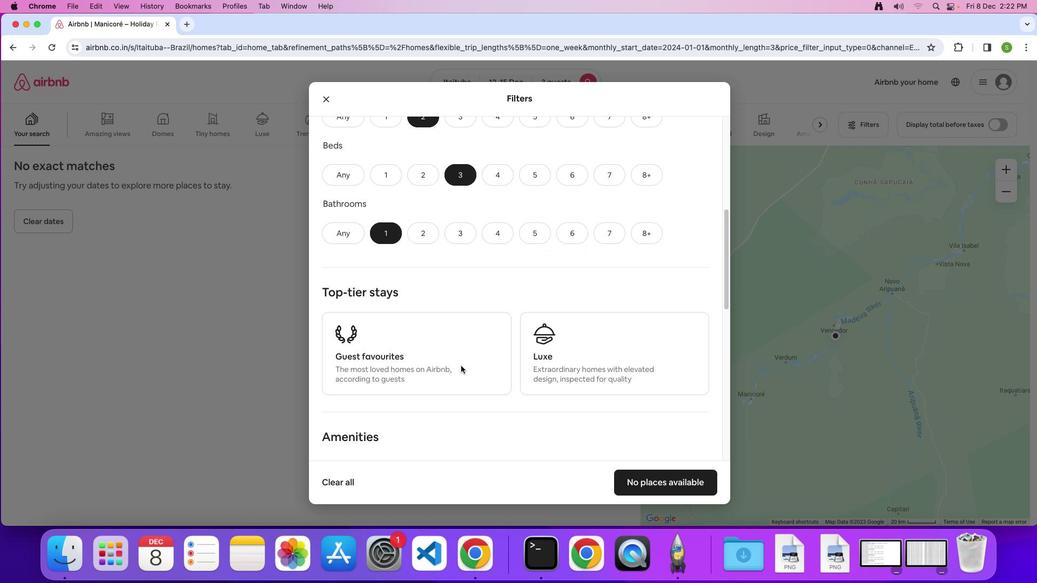 
Action: Mouse scrolled (461, 366) with delta (0, 0)
Screenshot: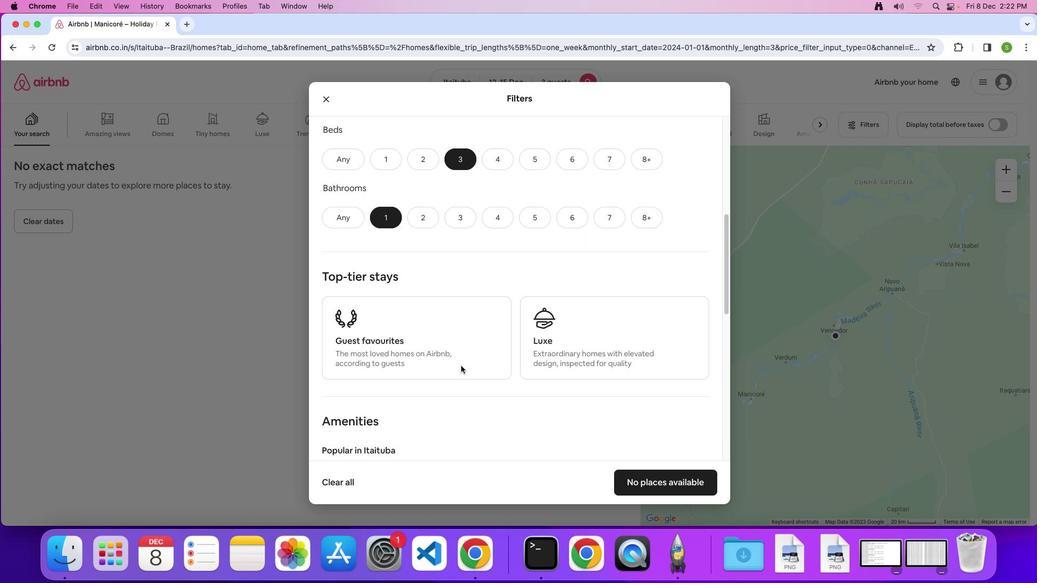 
Action: Mouse scrolled (461, 366) with delta (0, 0)
Screenshot: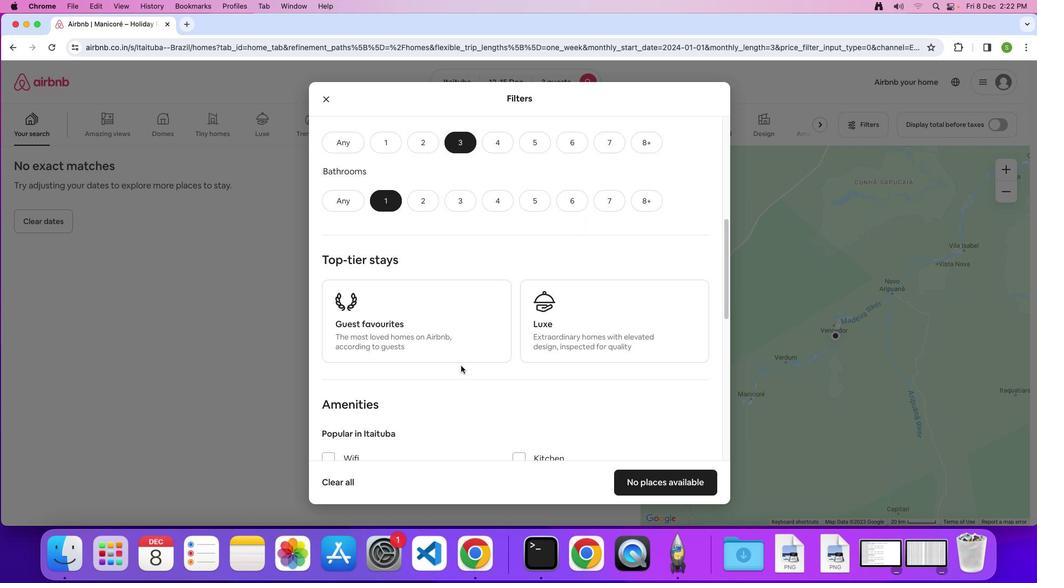 
Action: Mouse scrolled (461, 366) with delta (0, -1)
Screenshot: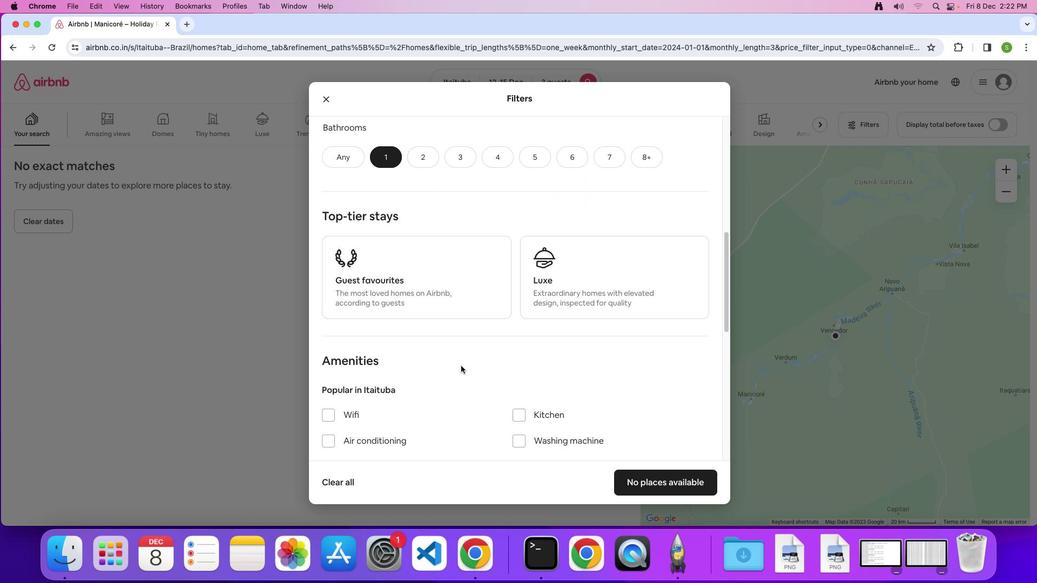 
Action: Mouse scrolled (461, 366) with delta (0, 0)
Screenshot: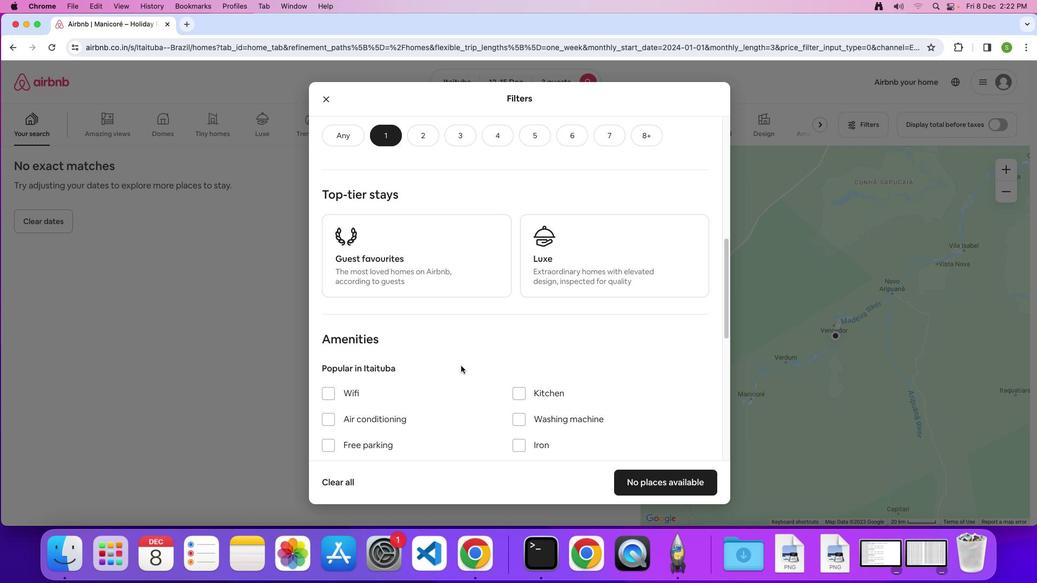 
Action: Mouse scrolled (461, 366) with delta (0, 0)
Screenshot: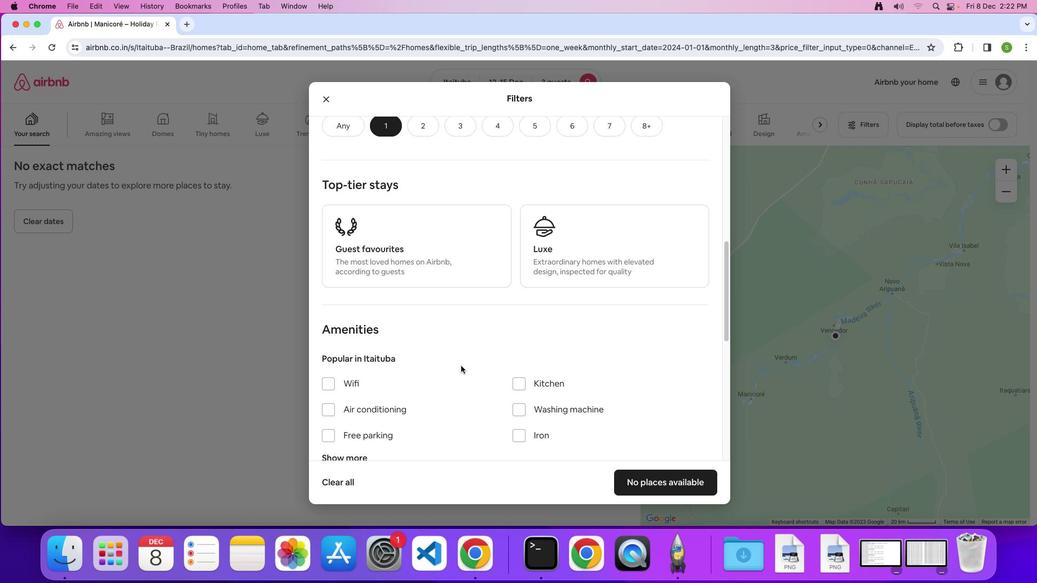 
Action: Mouse scrolled (461, 366) with delta (0, 0)
Screenshot: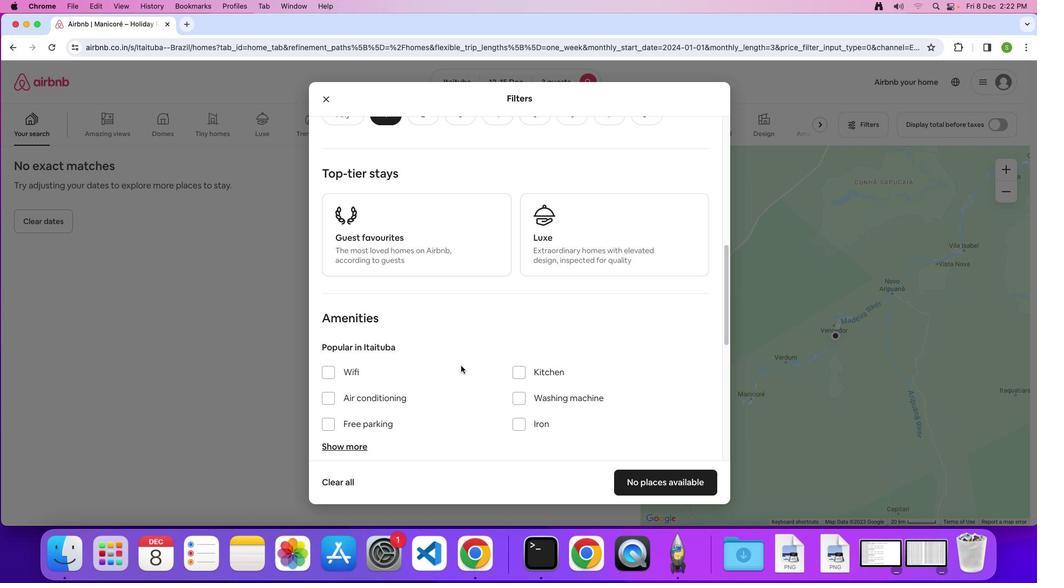 
Action: Mouse scrolled (461, 366) with delta (0, 0)
Screenshot: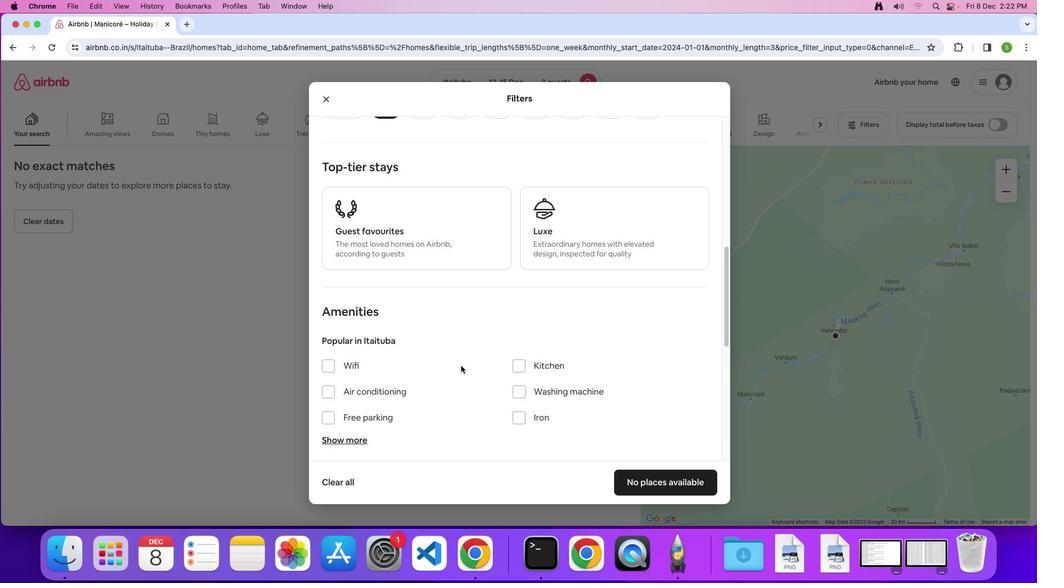 
Action: Mouse scrolled (461, 366) with delta (0, 0)
Screenshot: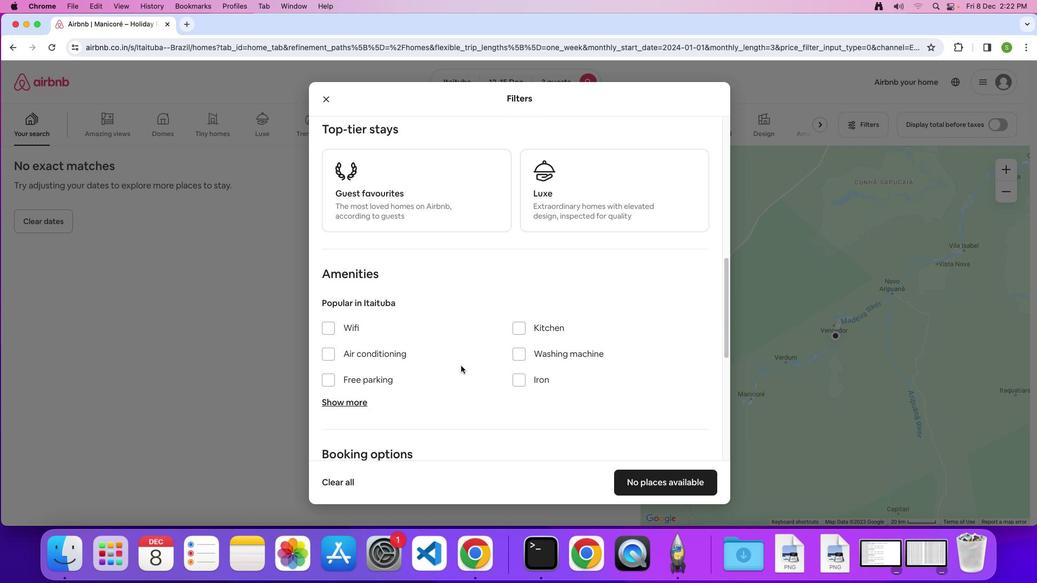 
Action: Mouse scrolled (461, 366) with delta (0, 0)
Screenshot: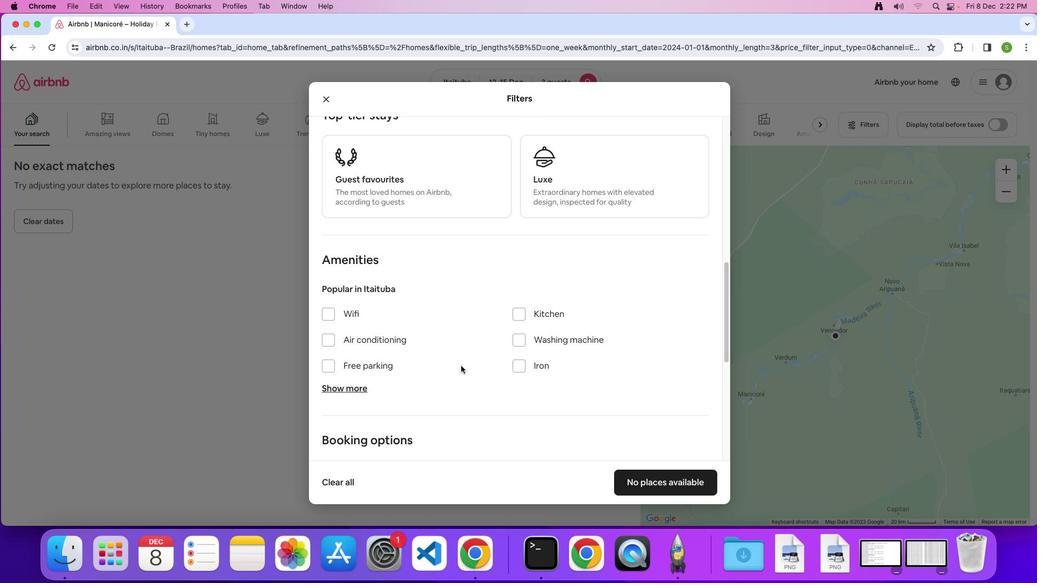 
Action: Mouse scrolled (461, 366) with delta (0, 0)
Screenshot: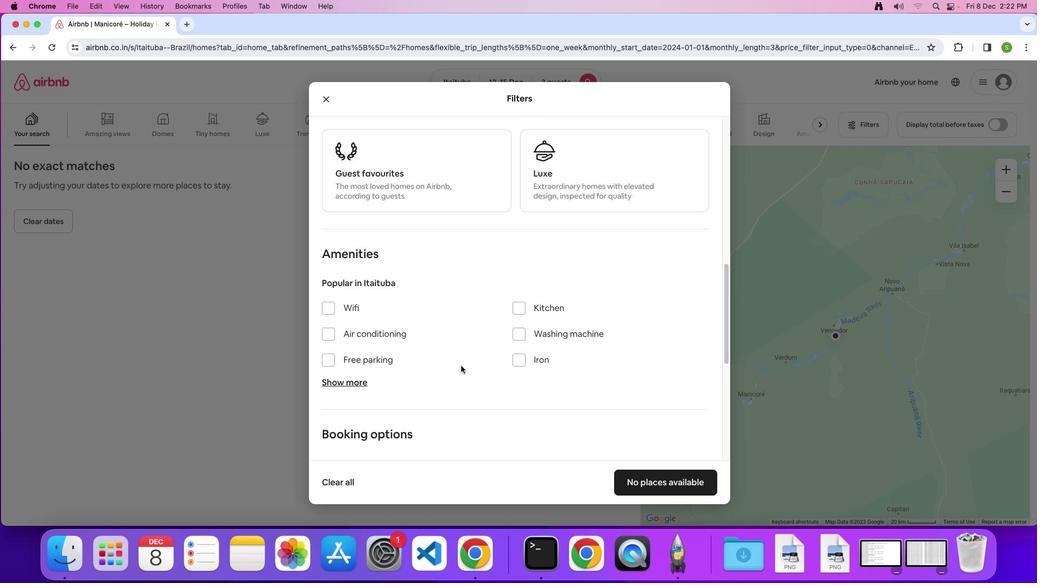 
Action: Mouse scrolled (461, 366) with delta (0, 0)
Screenshot: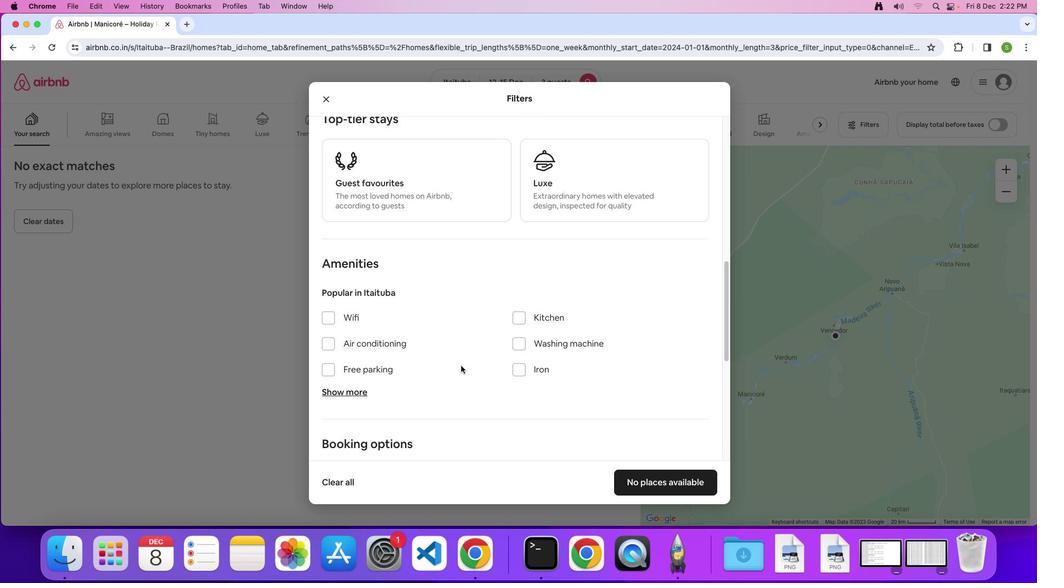 
Action: Mouse scrolled (461, 366) with delta (0, 0)
Screenshot: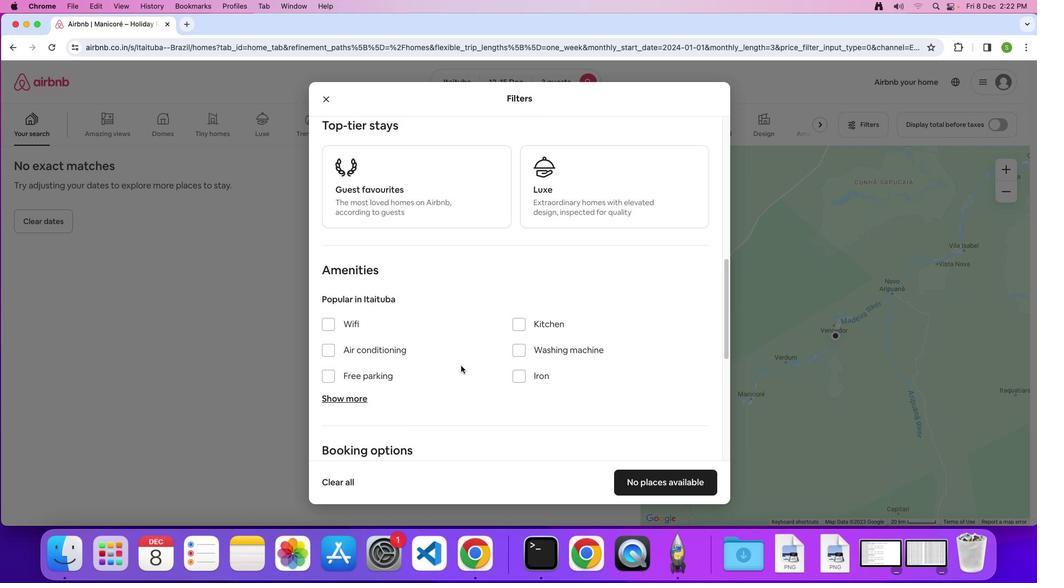 
Action: Mouse scrolled (461, 366) with delta (0, 0)
Screenshot: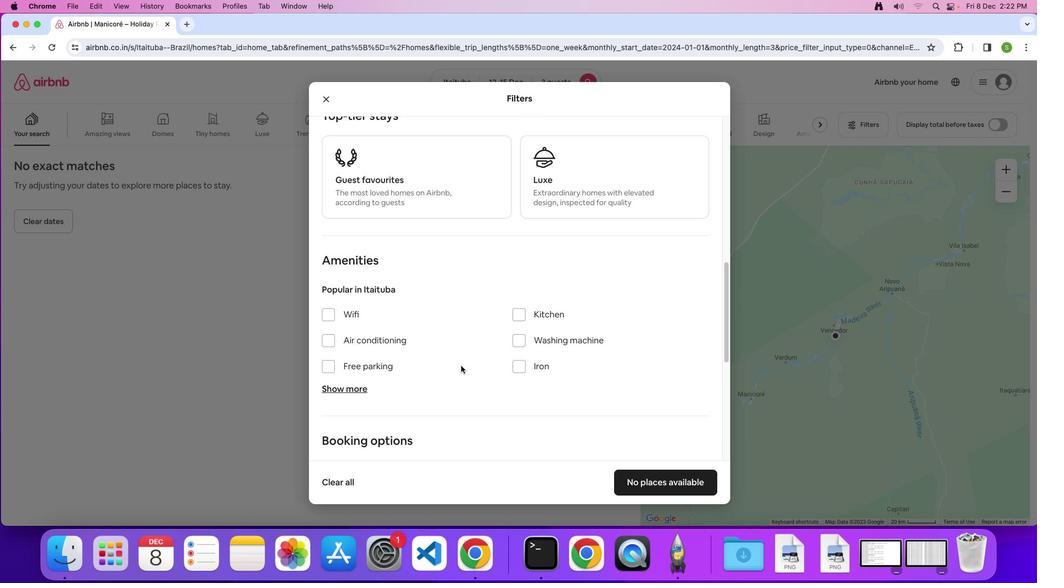 
Action: Mouse scrolled (461, 366) with delta (0, 0)
Screenshot: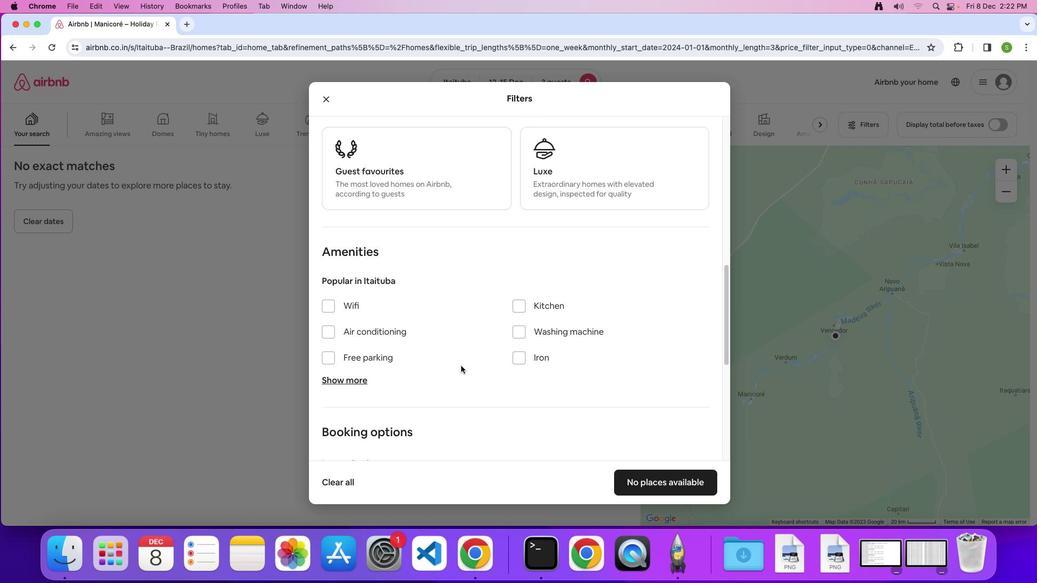 
Action: Mouse scrolled (461, 366) with delta (0, -1)
Screenshot: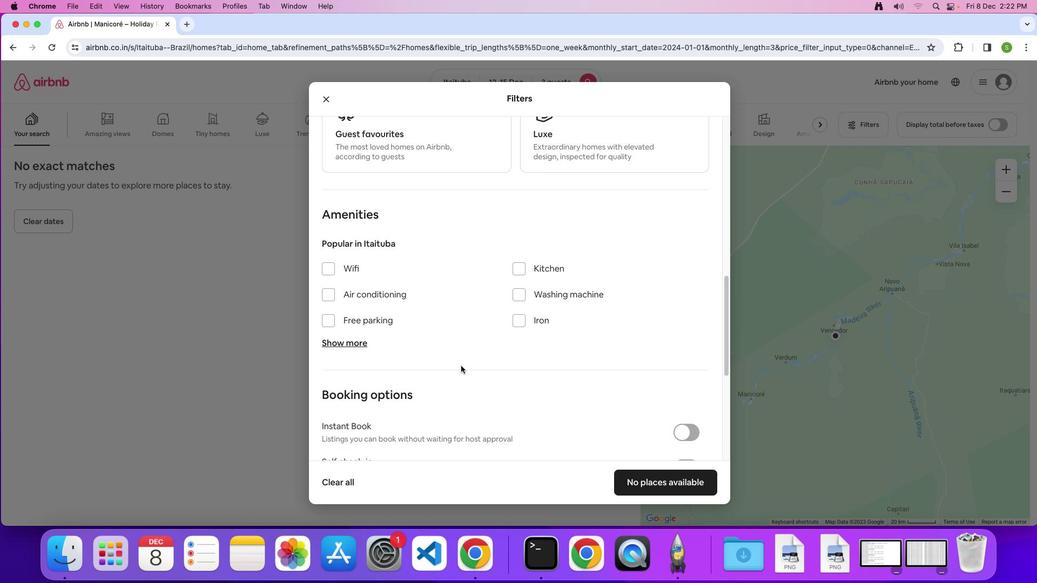 
Action: Mouse scrolled (461, 366) with delta (0, 0)
Screenshot: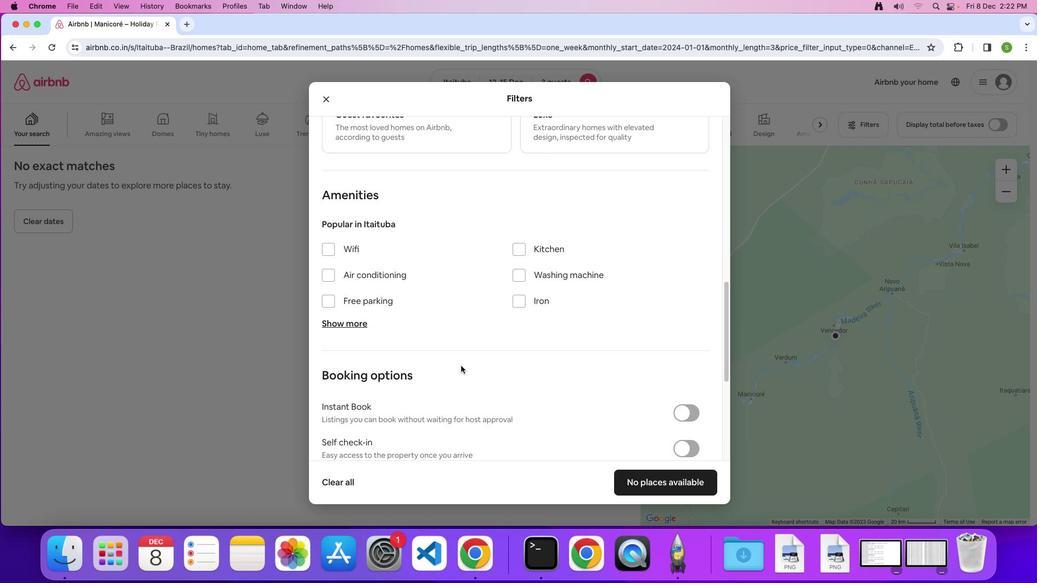 
Action: Mouse scrolled (461, 366) with delta (0, 0)
Screenshot: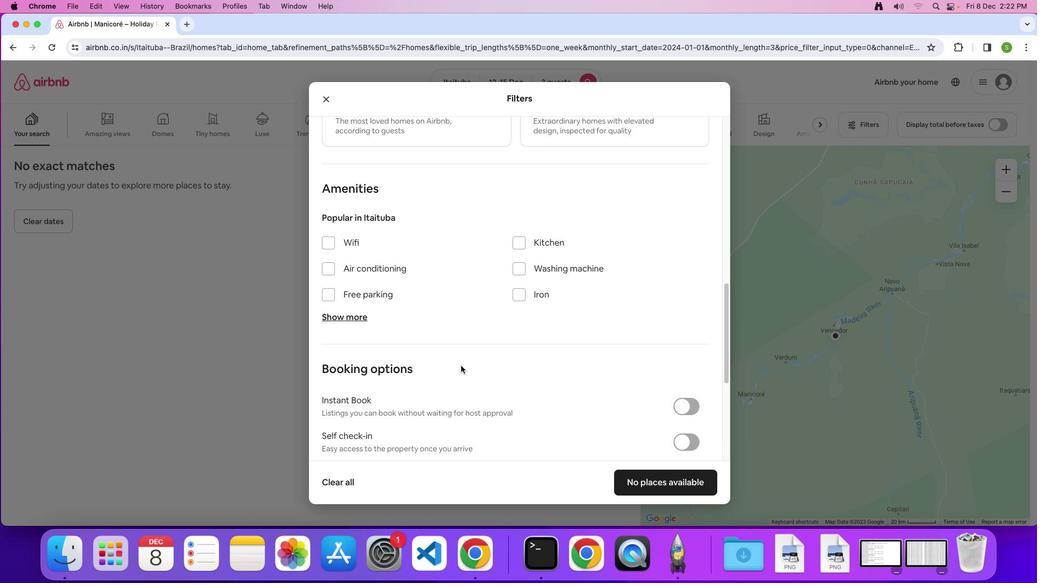 
Action: Mouse scrolled (461, 366) with delta (0, 0)
Screenshot: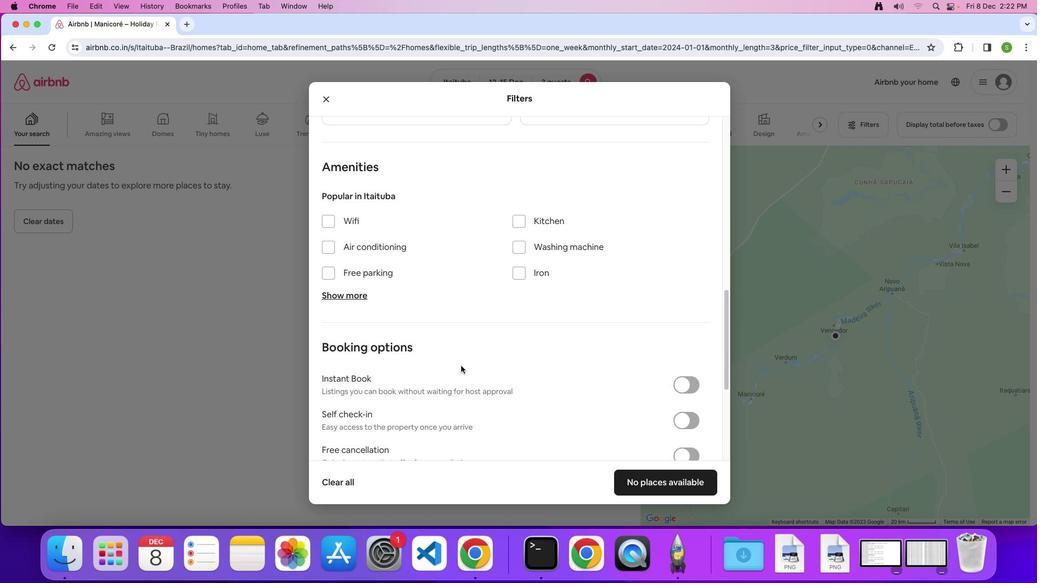 
Action: Mouse scrolled (461, 366) with delta (0, 0)
Screenshot: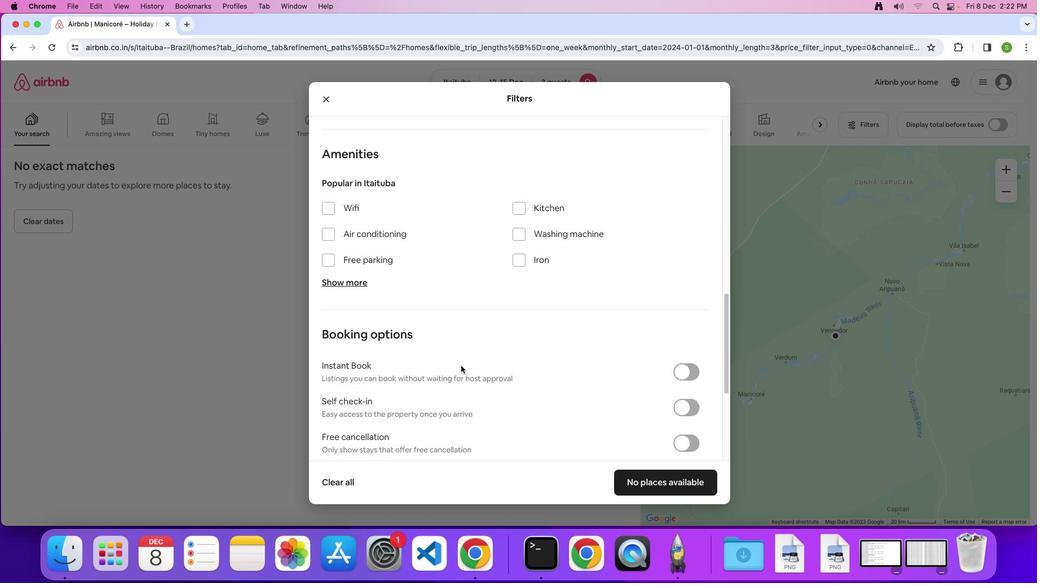
Action: Mouse scrolled (461, 366) with delta (0, -1)
Screenshot: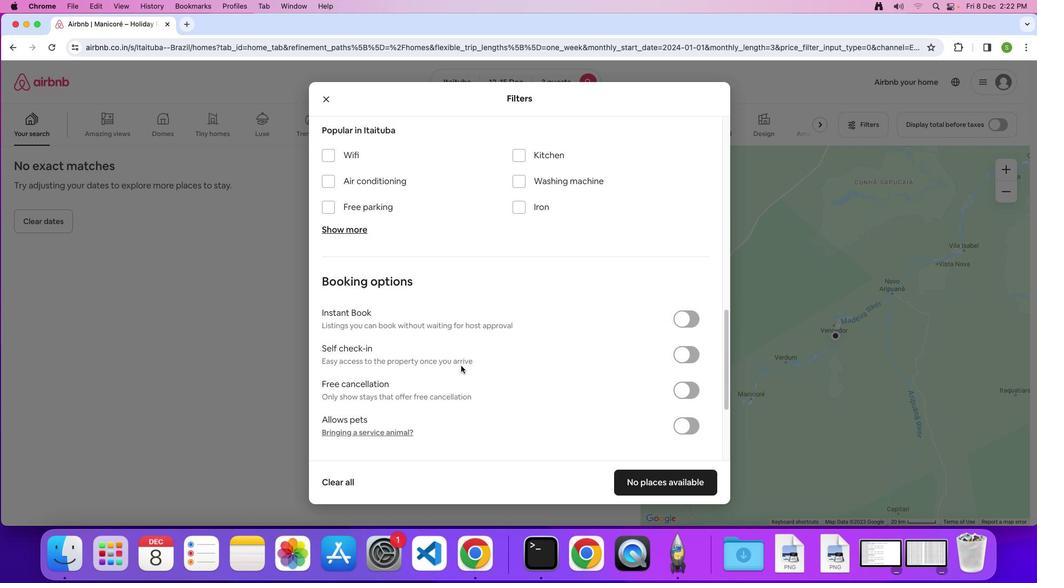 
Action: Mouse scrolled (461, 366) with delta (0, 0)
Screenshot: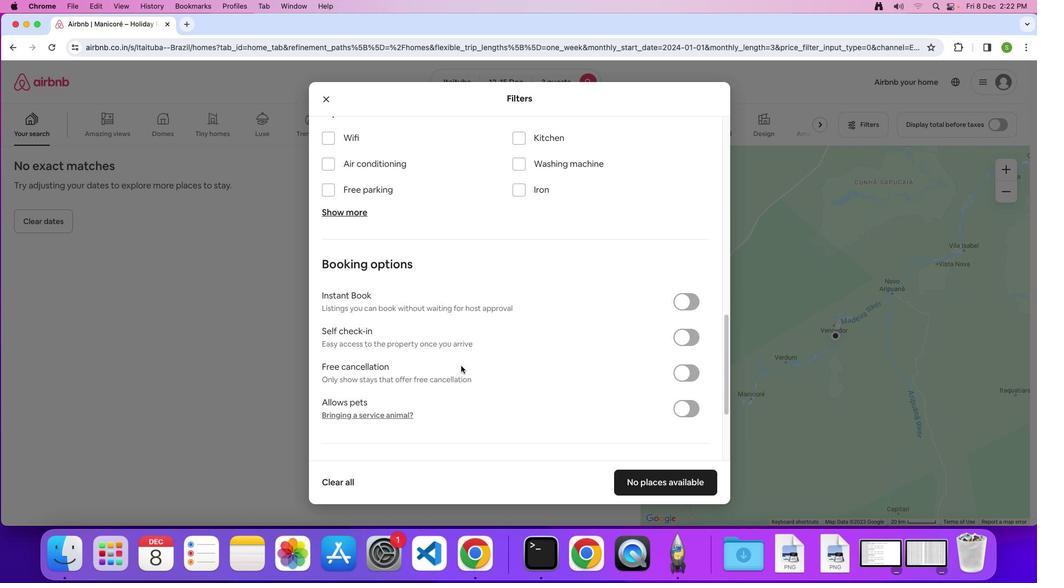
Action: Mouse scrolled (461, 366) with delta (0, 0)
Screenshot: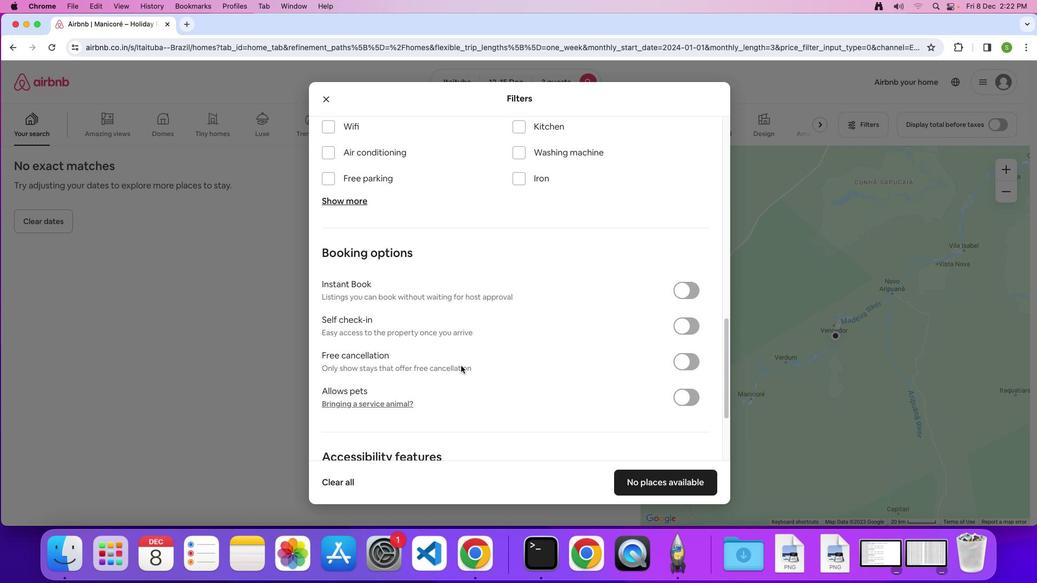 
Action: Mouse scrolled (461, 366) with delta (0, 0)
Screenshot: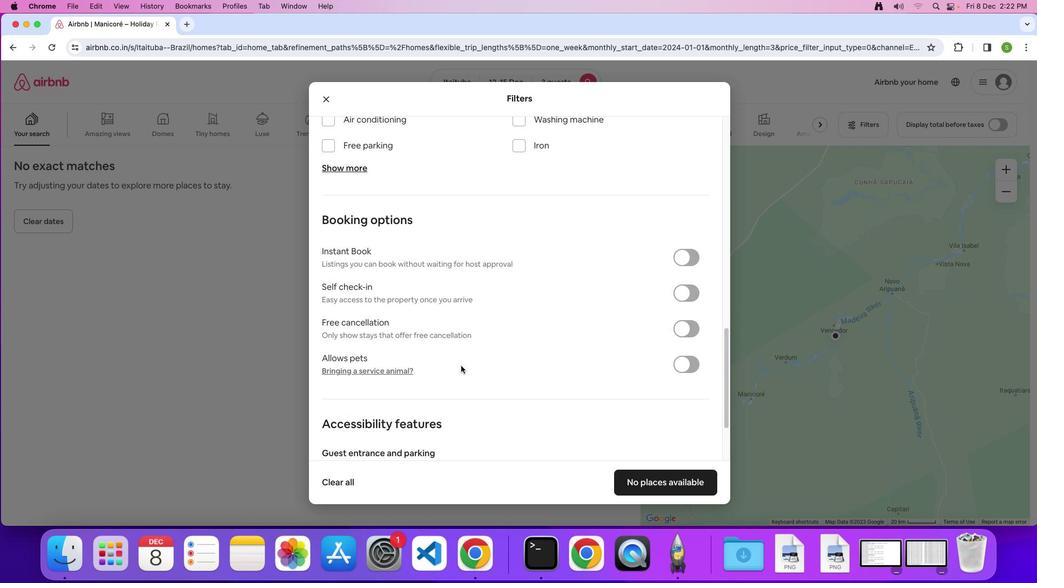 
Action: Mouse scrolled (461, 366) with delta (0, 0)
Screenshot: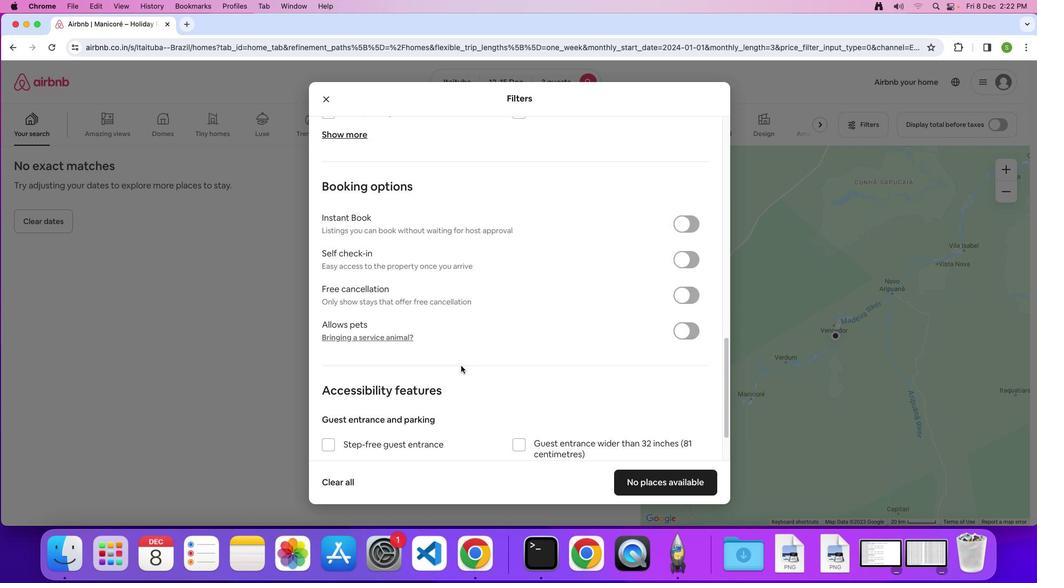 
Action: Mouse scrolled (461, 366) with delta (0, -2)
Screenshot: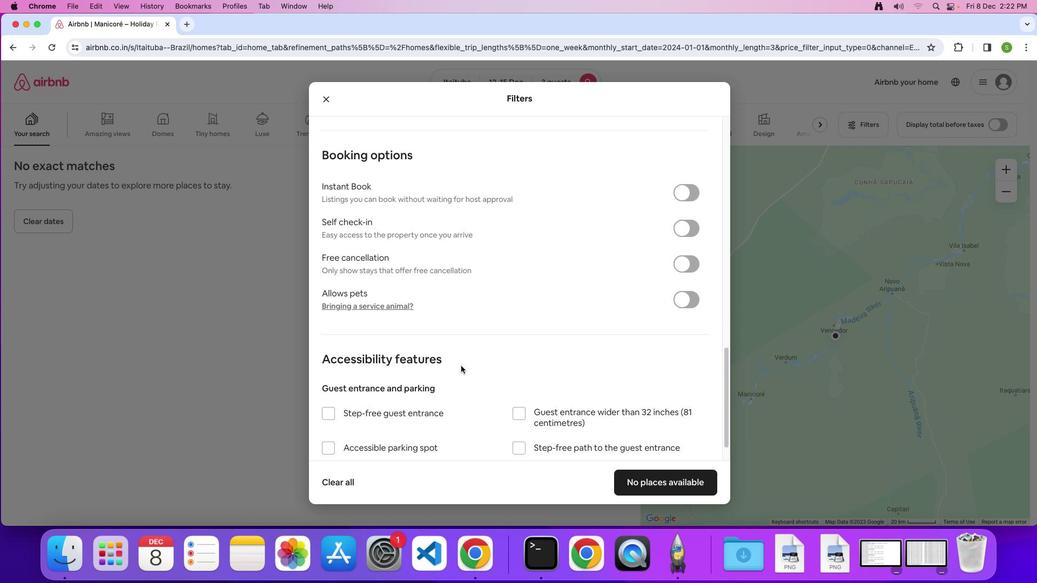 
Action: Mouse scrolled (461, 366) with delta (0, 0)
Screenshot: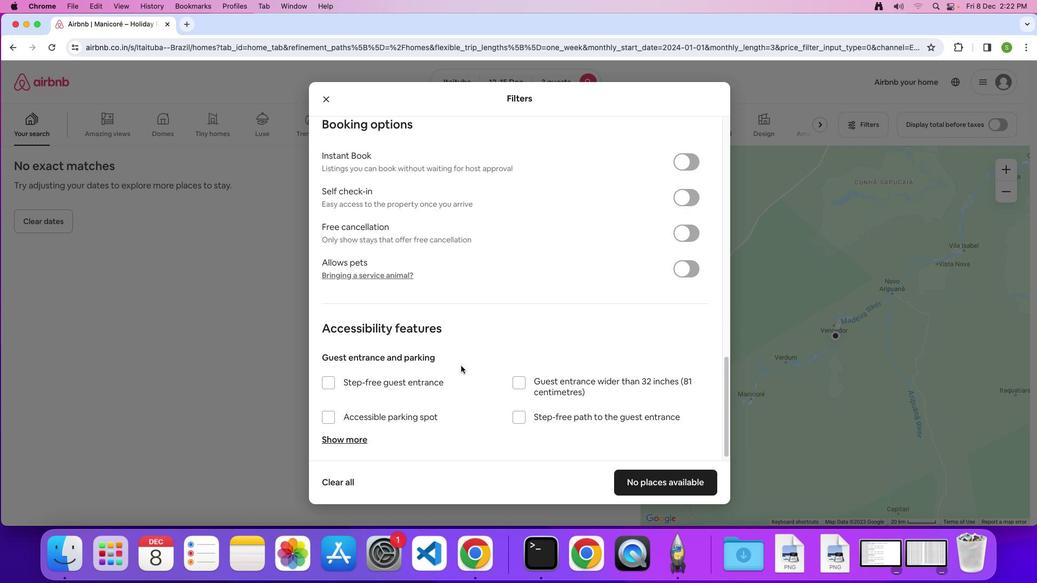 
Action: Mouse scrolled (461, 366) with delta (0, 0)
Screenshot: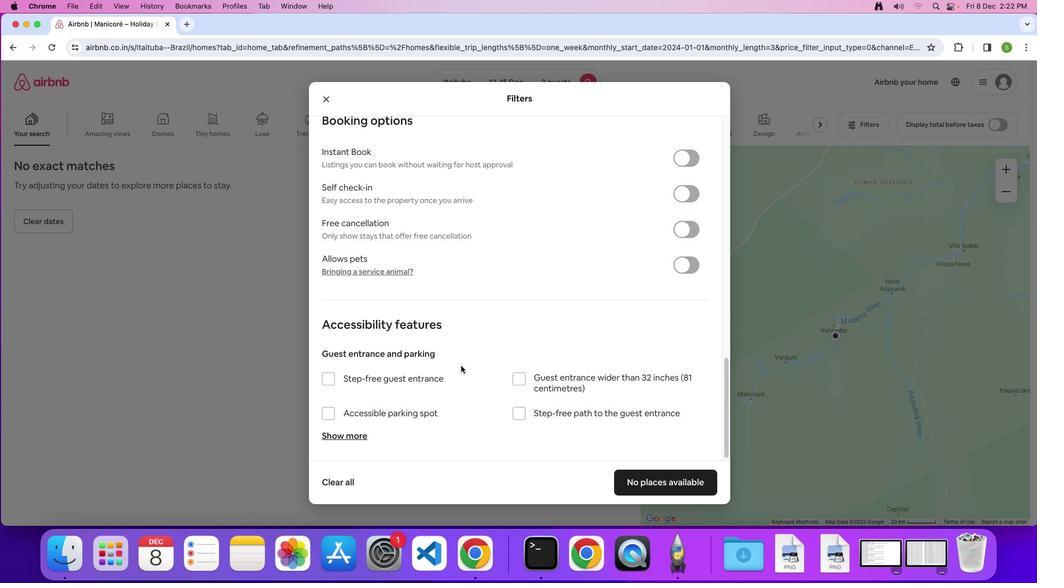 
Action: Mouse scrolled (461, 366) with delta (0, -2)
Screenshot: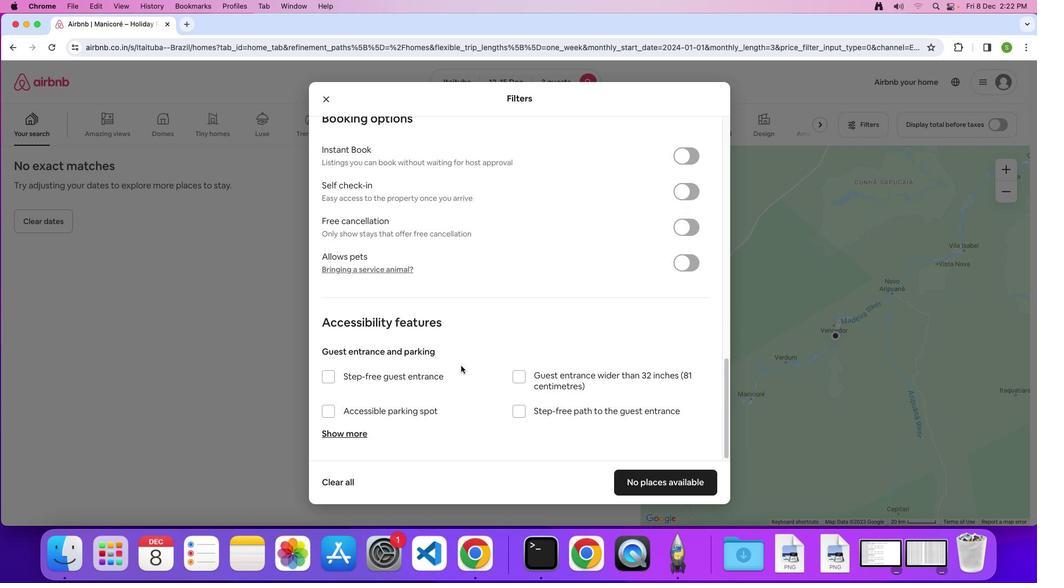 
Action: Mouse scrolled (461, 366) with delta (0, 0)
Screenshot: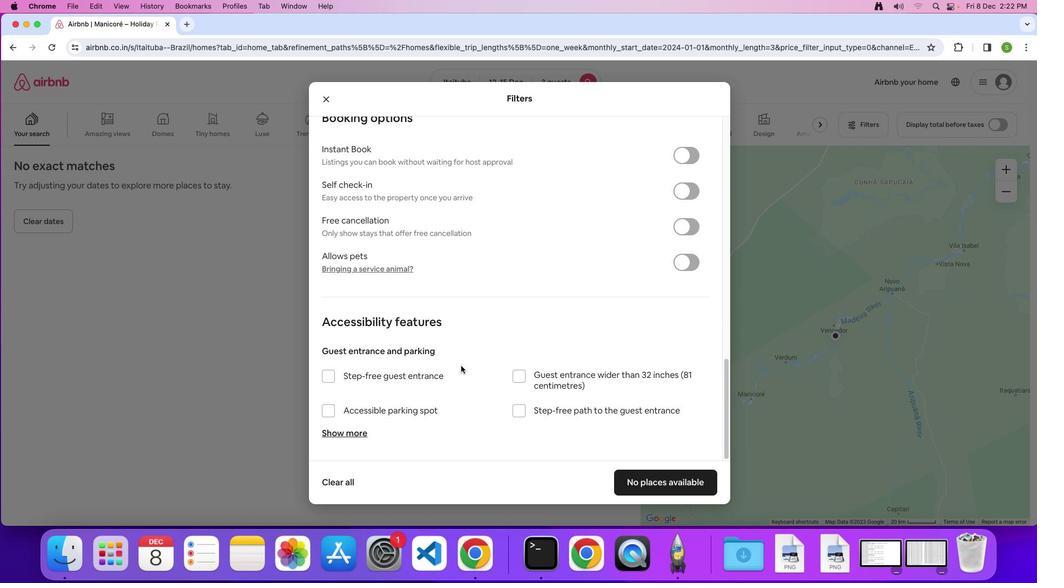 
Action: Mouse scrolled (461, 366) with delta (0, 0)
Screenshot: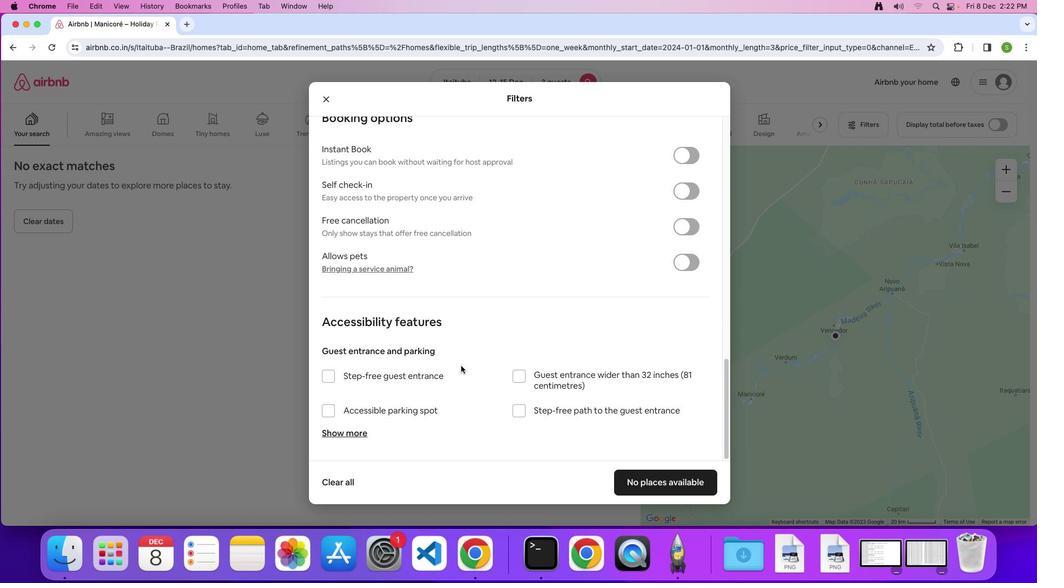 
Action: Mouse scrolled (461, 366) with delta (0, -2)
Screenshot: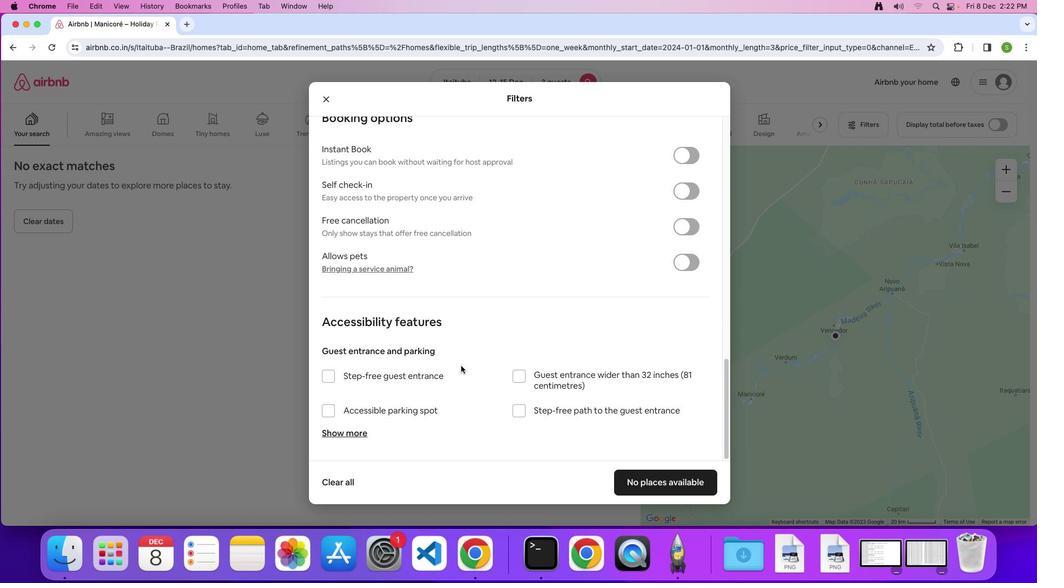 
Action: Mouse moved to (663, 484)
Screenshot: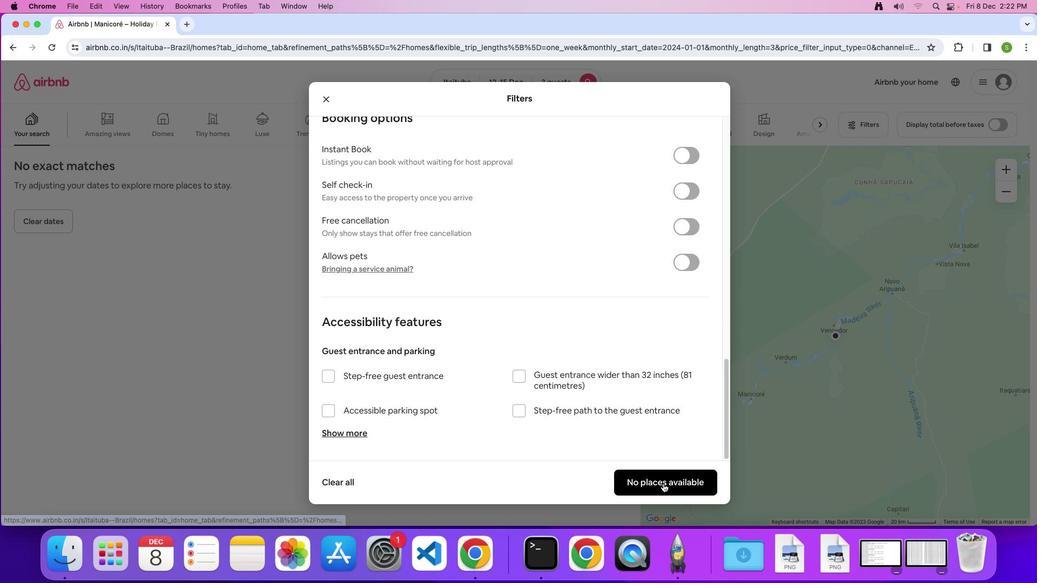 
Action: Mouse pressed left at (663, 484)
Screenshot: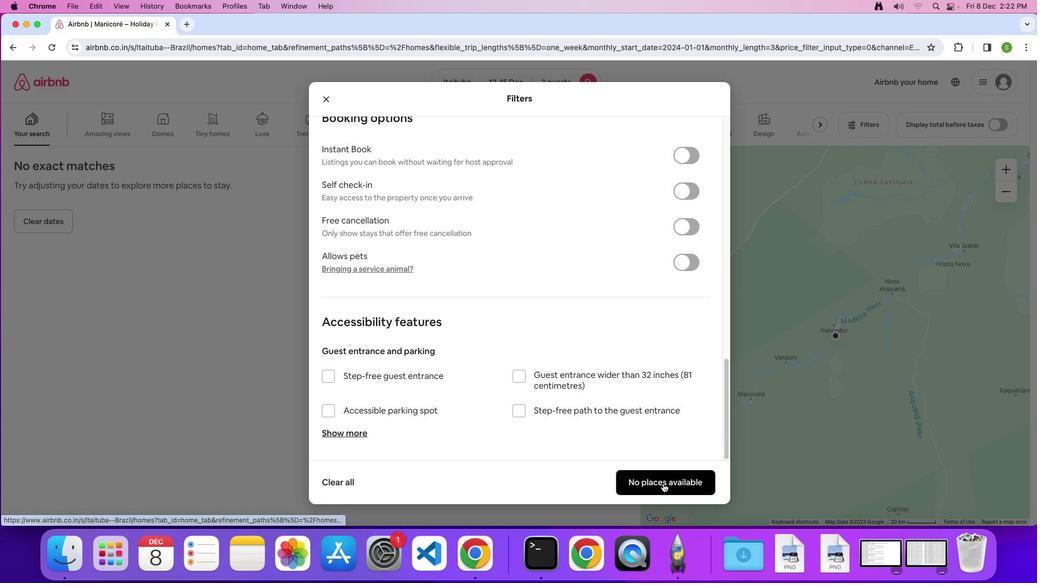 
Action: Mouse moved to (585, 438)
Screenshot: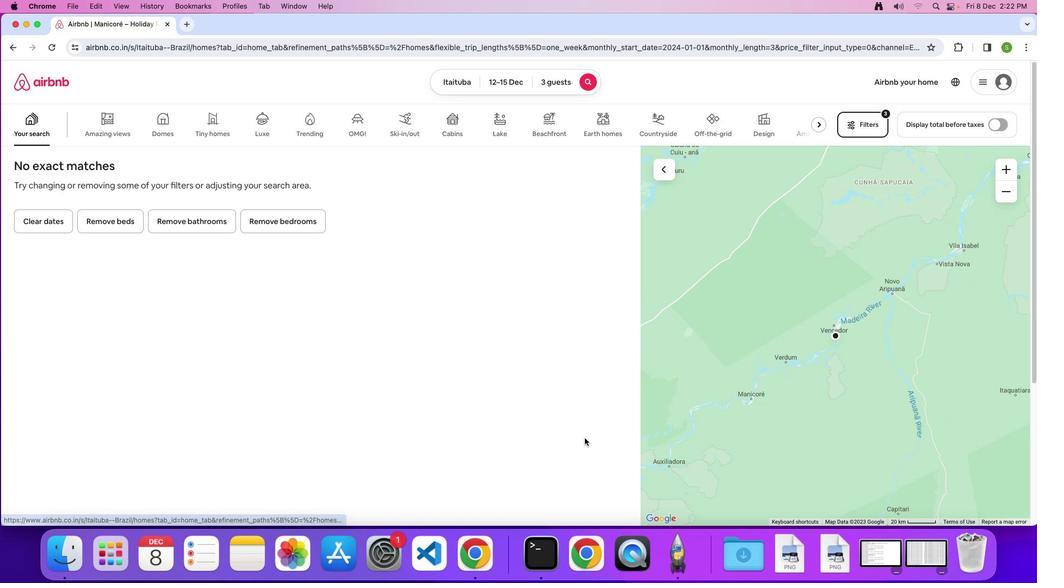 
